 Task: Open a blank google sheet and write heading  Financial Planner. Add Dates in a column and its values below  'Jan 23, Feb 23, Mar 23, Apr 23 & may23. 'Add Income in next column and its values below  $3,000, $3,200, $3,100, $3,300 & $3,500. Add Expenses in next column and its values below  $2,000, $2,300, $2,200, $2,500 & $2,800. Add savings in next column and its values below $500, $600, $500, $700 & $700. Add Investment in next column and its values below  $500, $700, $800, $900 & $1000. Add Net Saving in next column and its values below  $1000, $1200, $900, $800 & $700. Save page BudgetPlan logbookbook
Action: Mouse moved to (1084, 80)
Screenshot: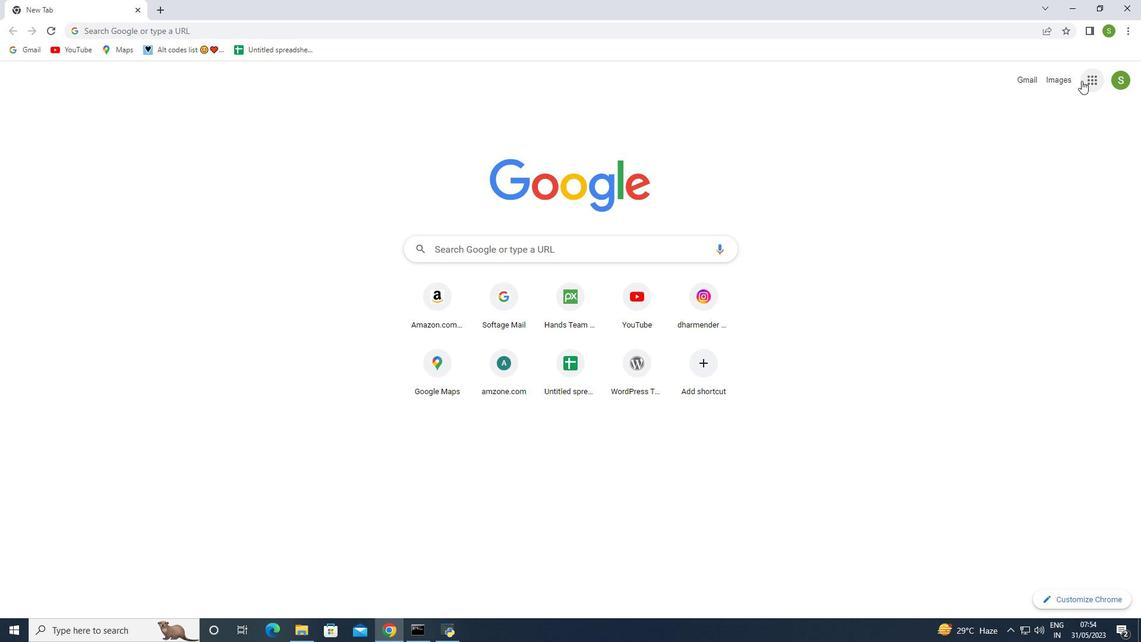 
Action: Mouse pressed left at (1084, 80)
Screenshot: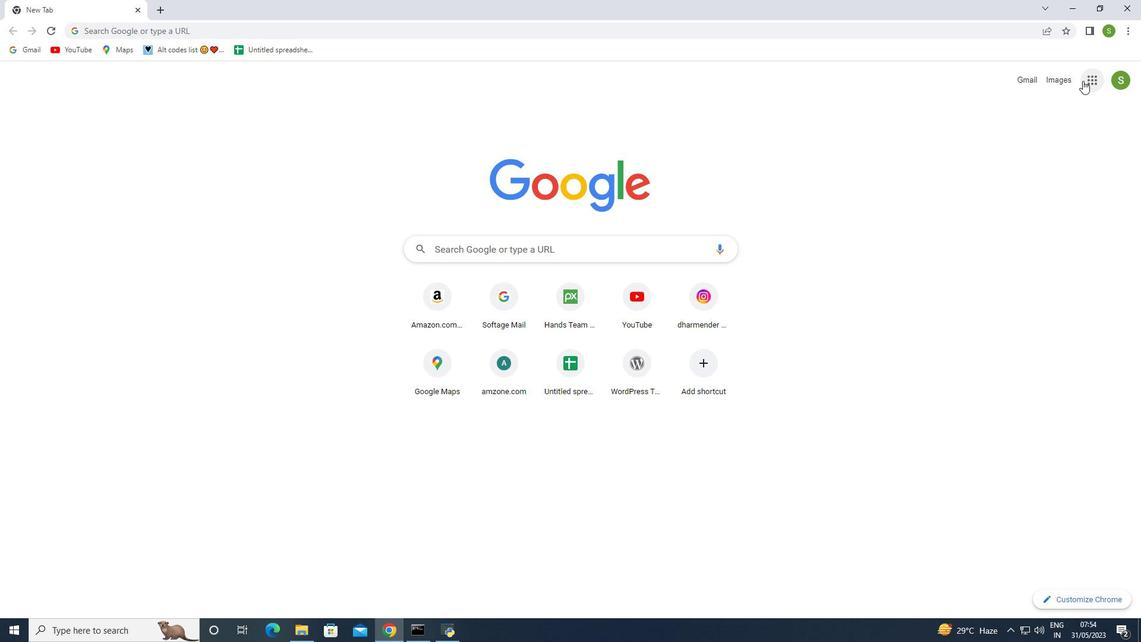 
Action: Mouse moved to (1044, 177)
Screenshot: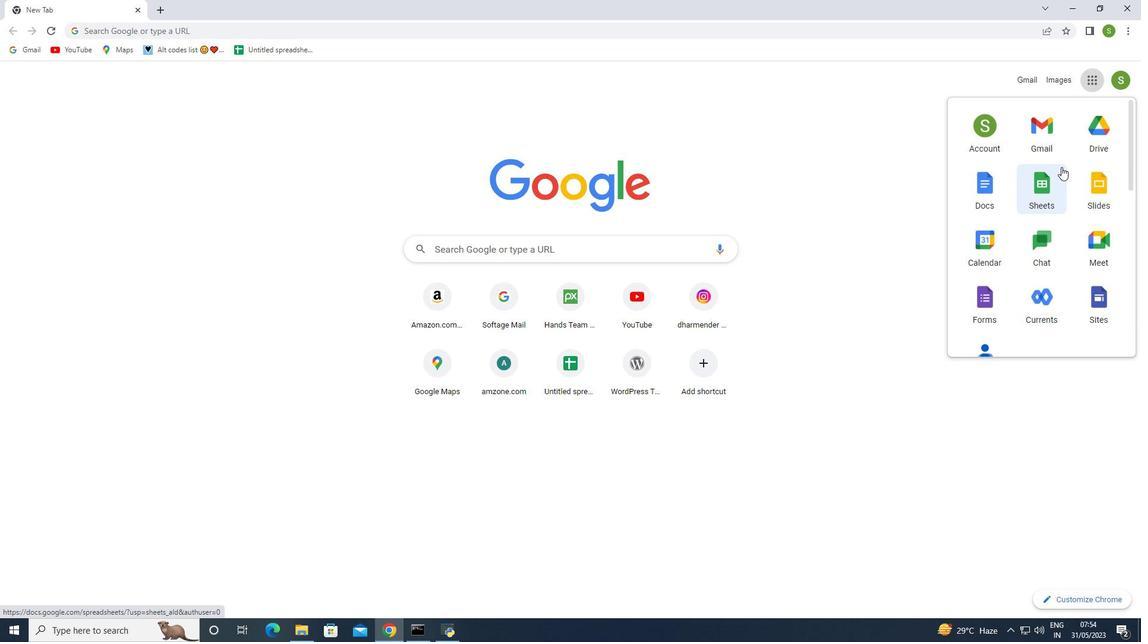 
Action: Mouse pressed left at (1044, 177)
Screenshot: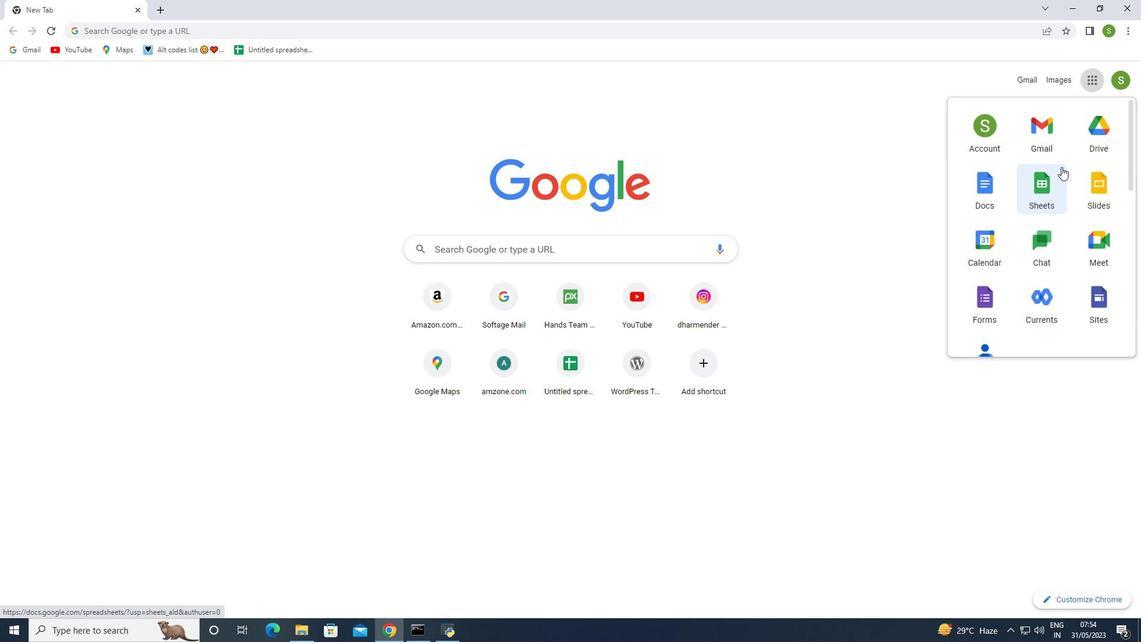 
Action: Mouse moved to (348, 174)
Screenshot: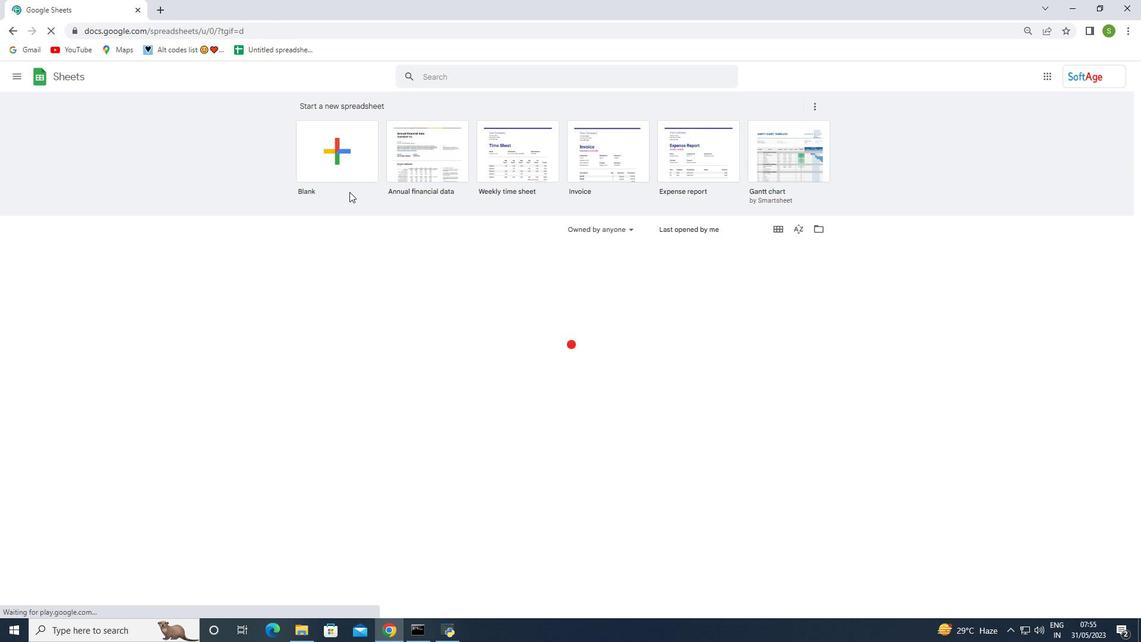 
Action: Mouse pressed left at (348, 174)
Screenshot: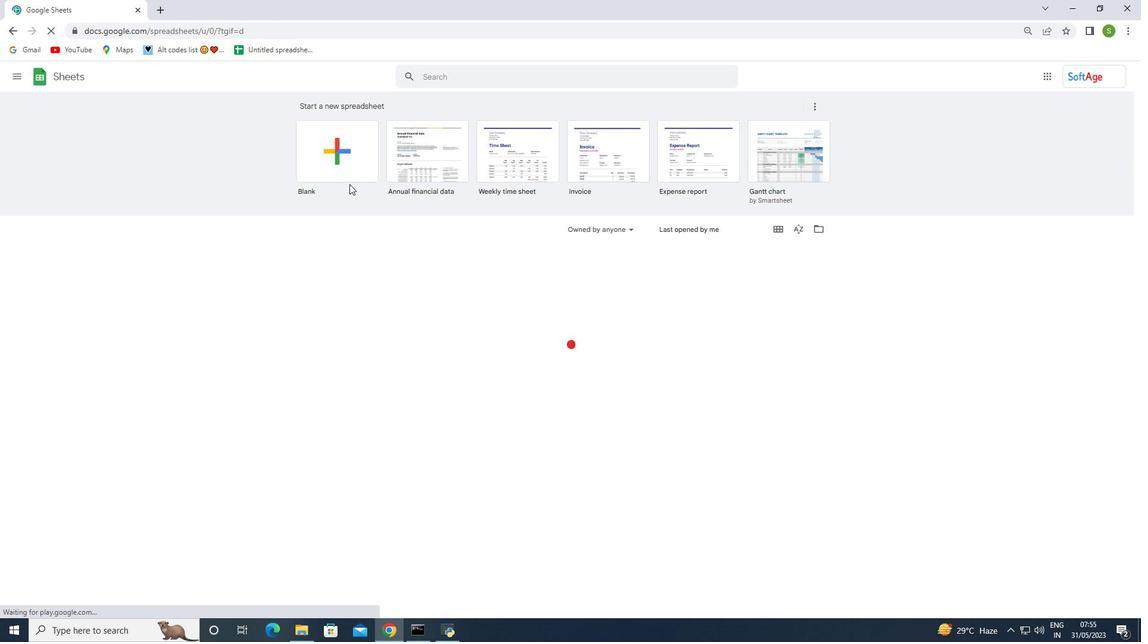 
Action: Mouse moved to (12, 133)
Screenshot: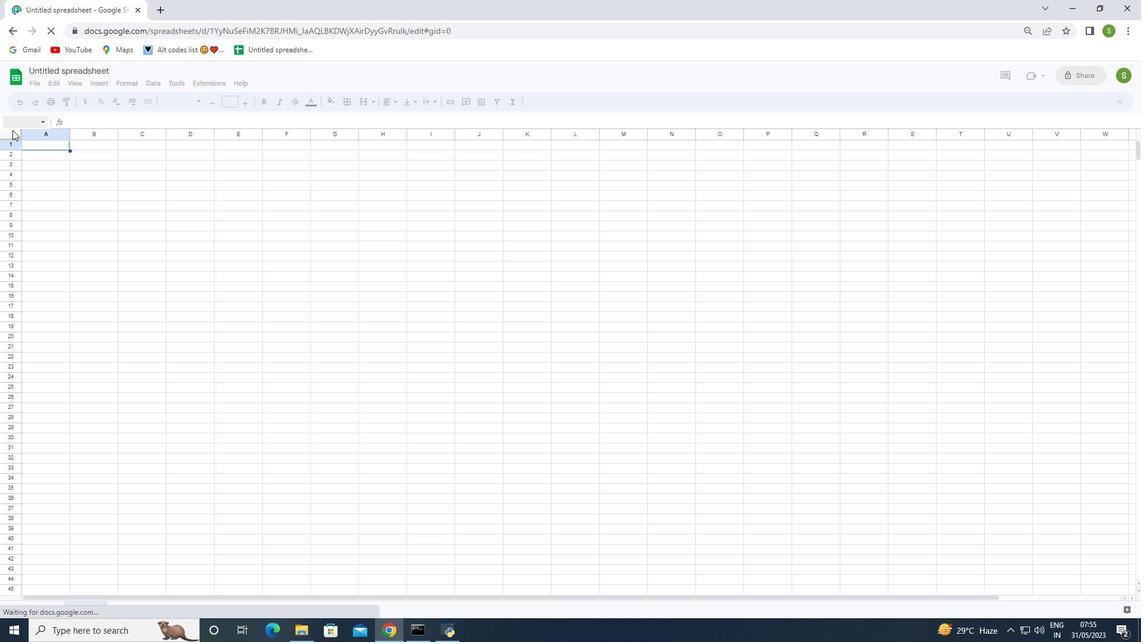 
Action: Mouse pressed left at (12, 133)
Screenshot: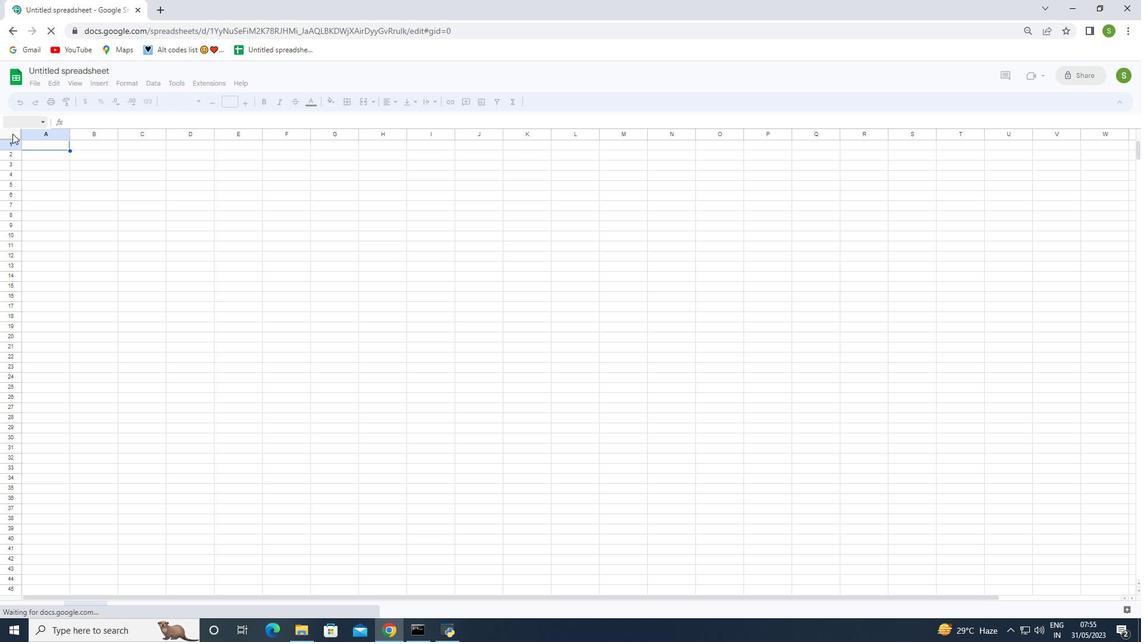
Action: Mouse moved to (284, 102)
Screenshot: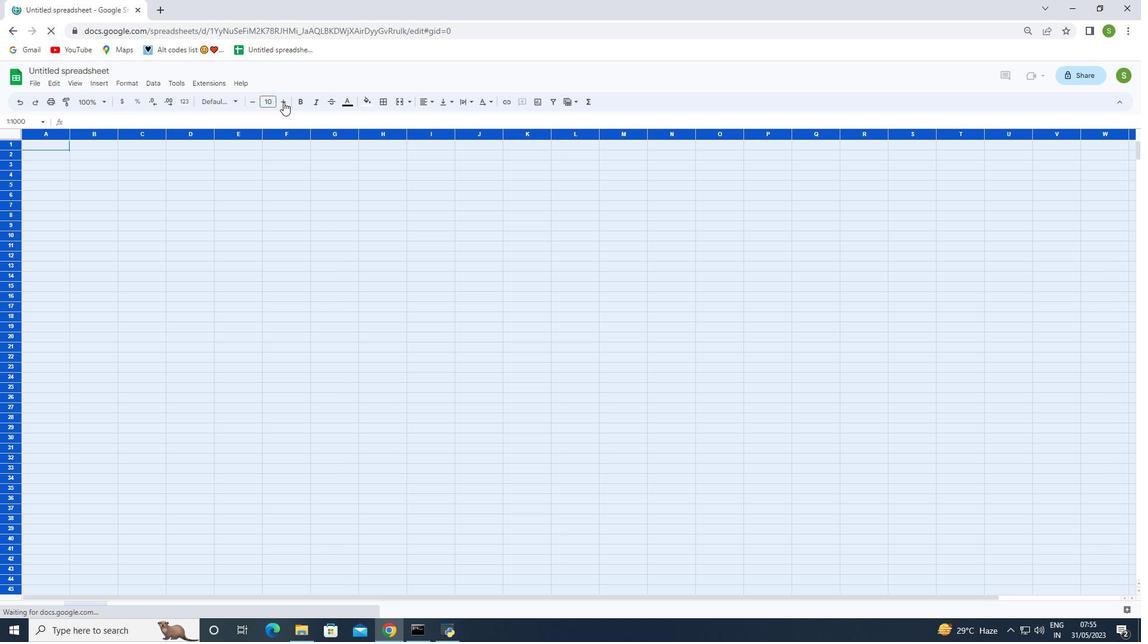 
Action: Mouse pressed left at (284, 102)
Screenshot: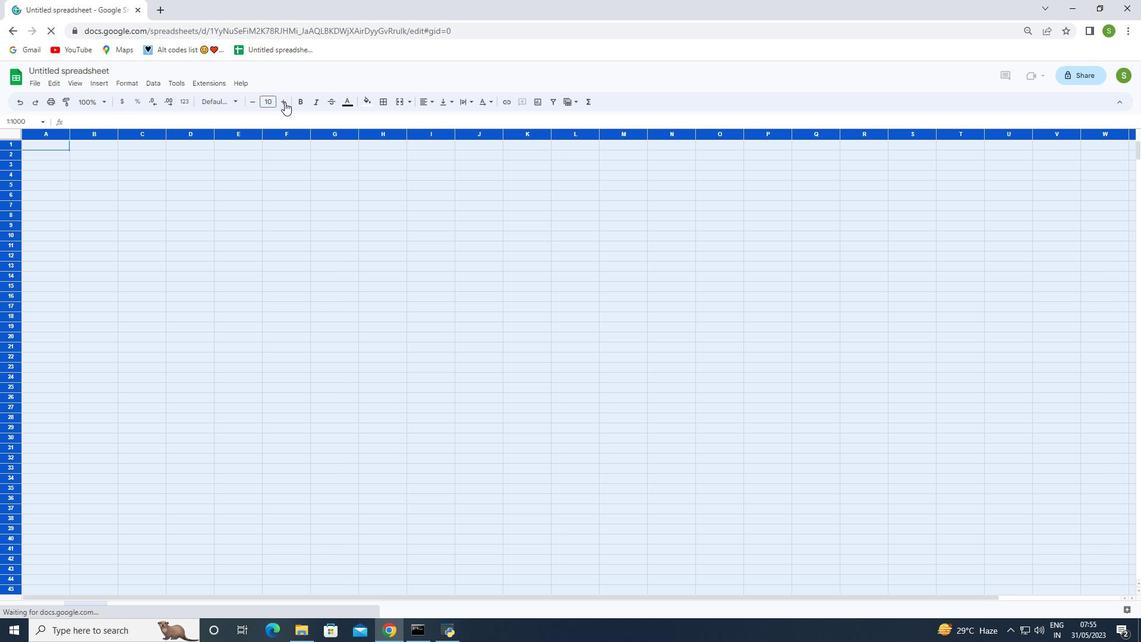 
Action: Mouse pressed left at (284, 102)
Screenshot: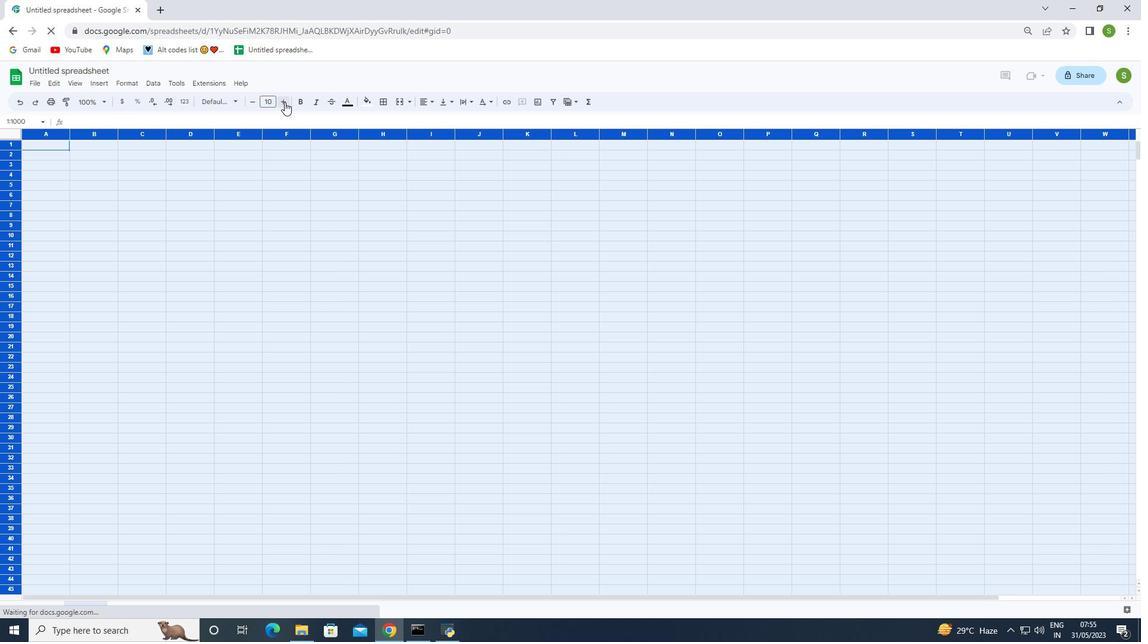 
Action: Mouse pressed left at (284, 102)
Screenshot: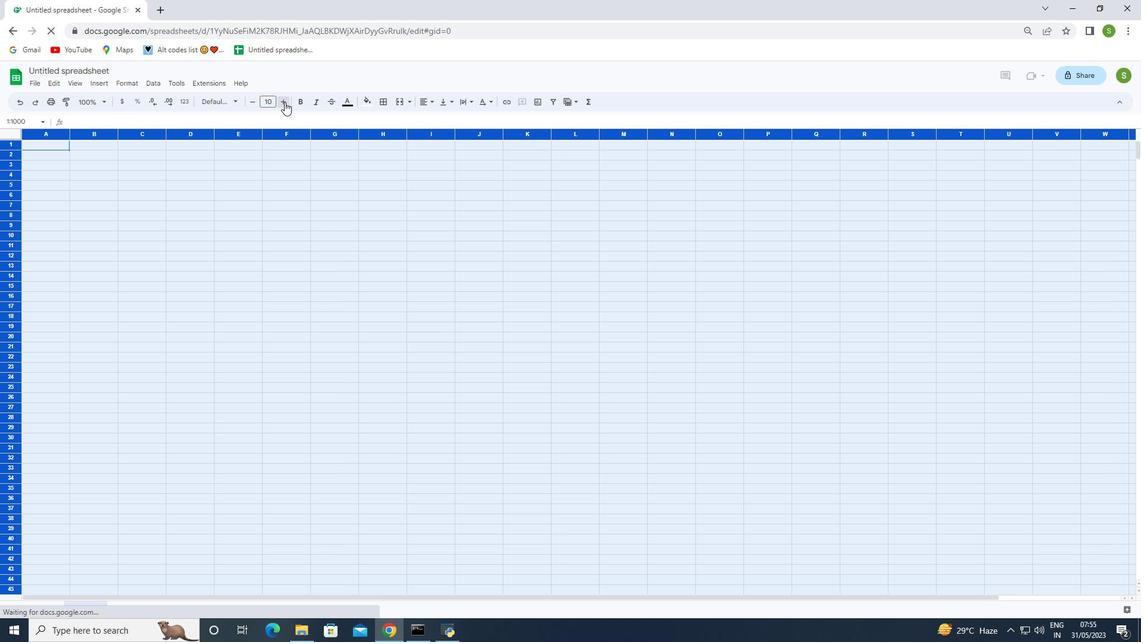 
Action: Mouse pressed left at (284, 102)
Screenshot: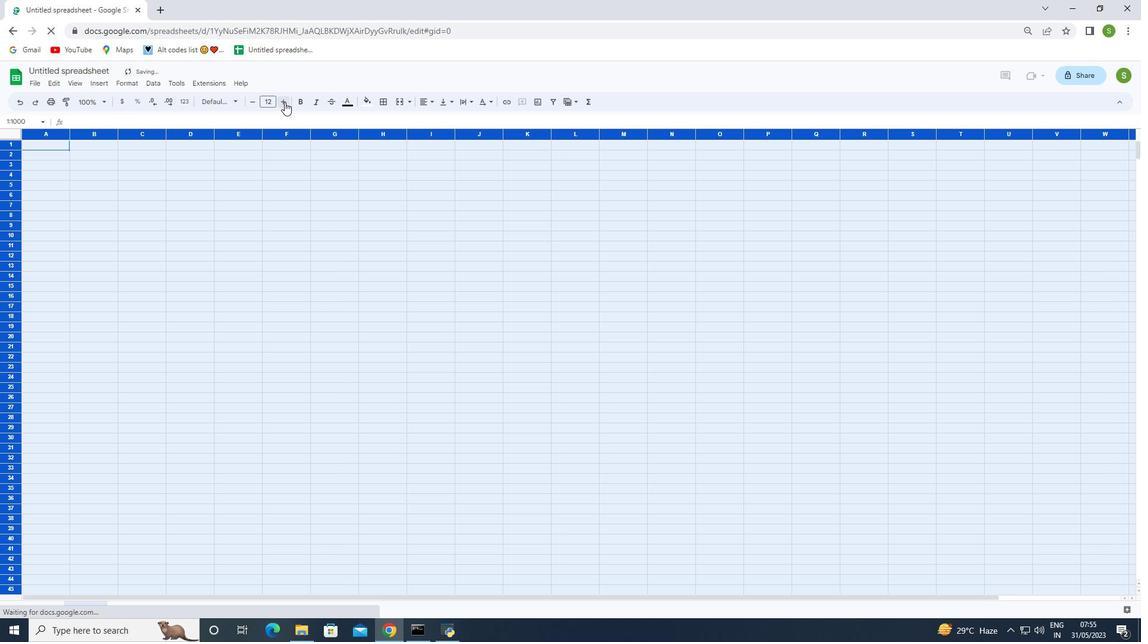 
Action: Mouse pressed left at (284, 102)
Screenshot: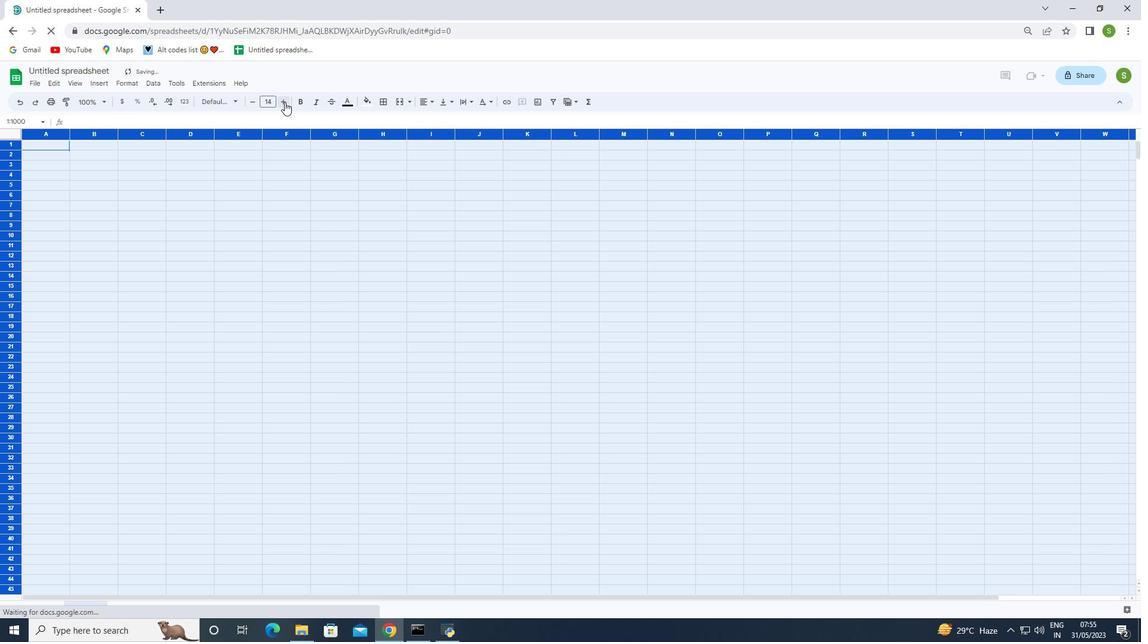 
Action: Mouse moved to (253, 103)
Screenshot: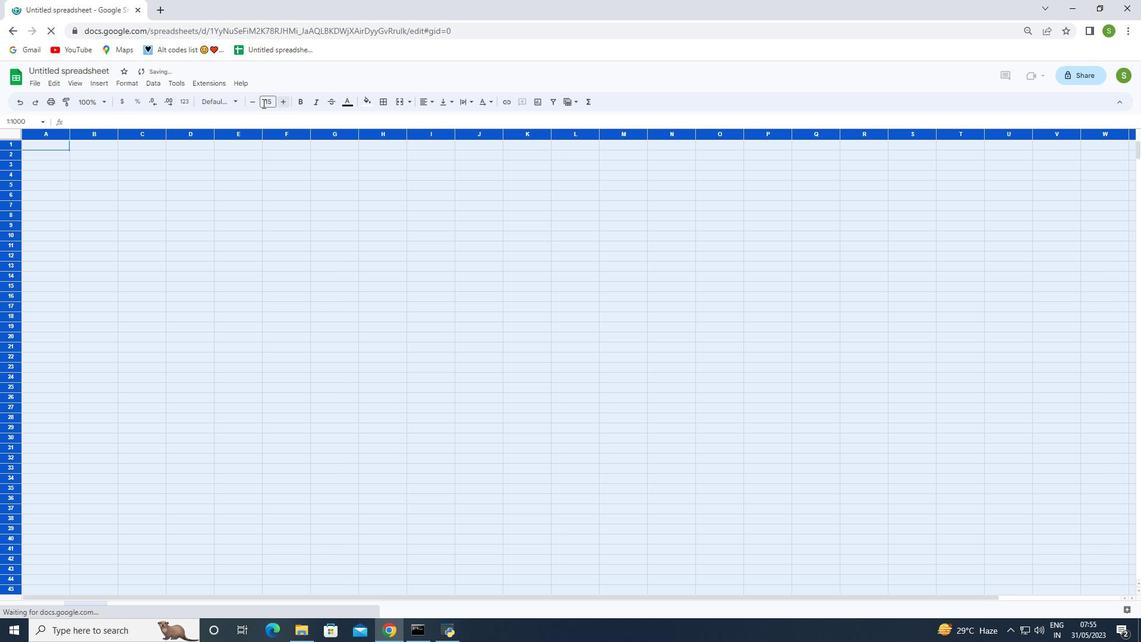 
Action: Mouse pressed left at (253, 103)
Screenshot: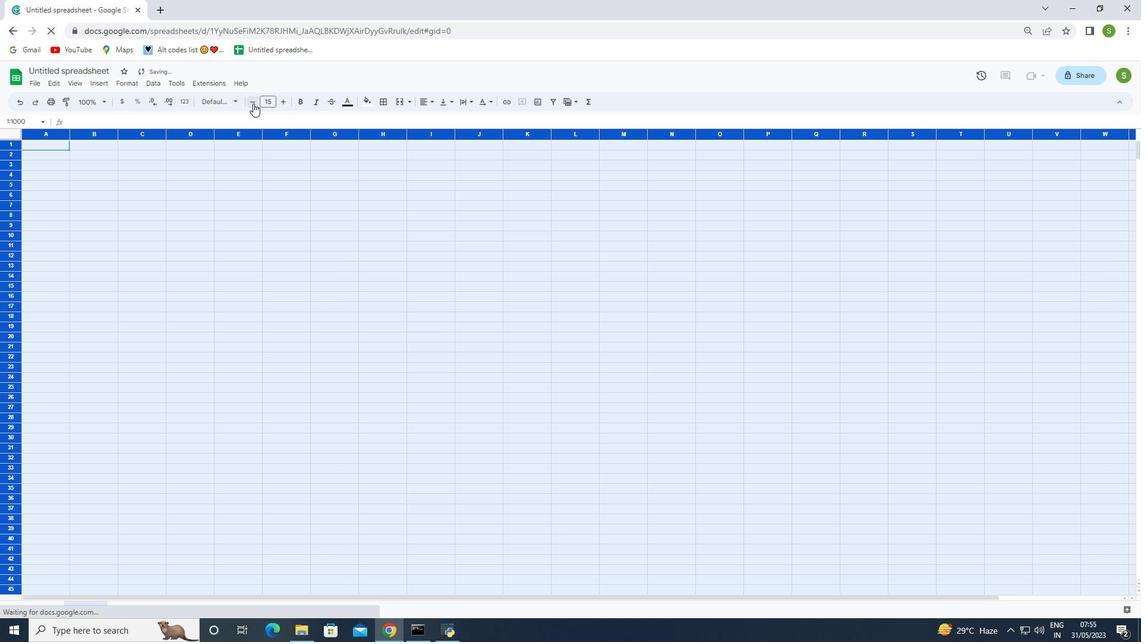 
Action: Mouse moved to (51, 178)
Screenshot: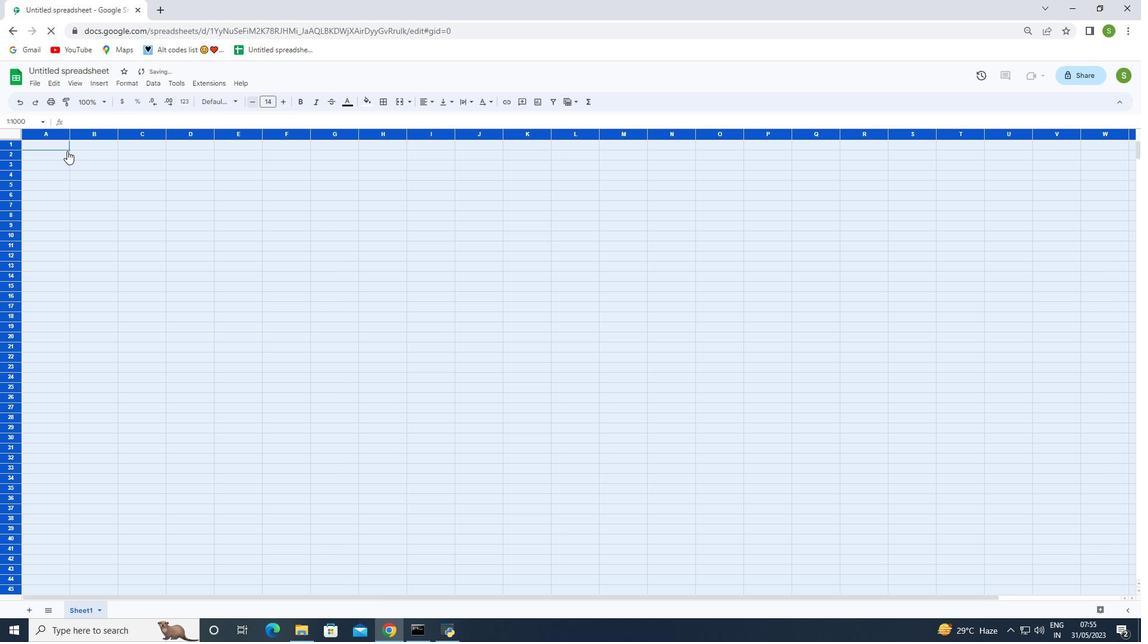 
Action: Mouse pressed left at (51, 178)
Screenshot: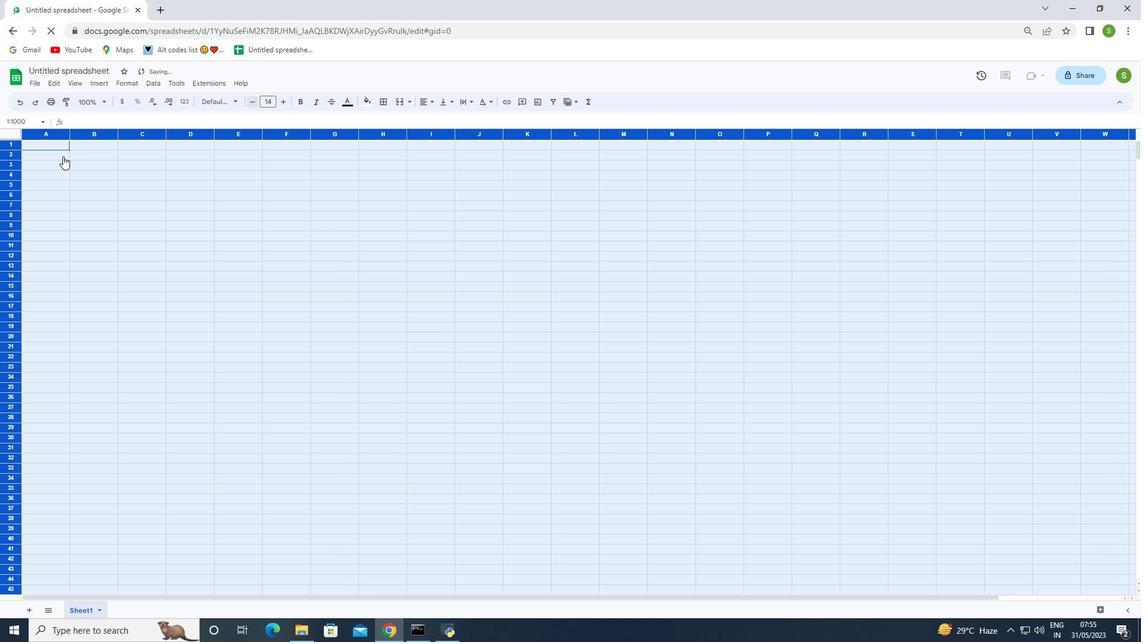 
Action: Mouse moved to (54, 146)
Screenshot: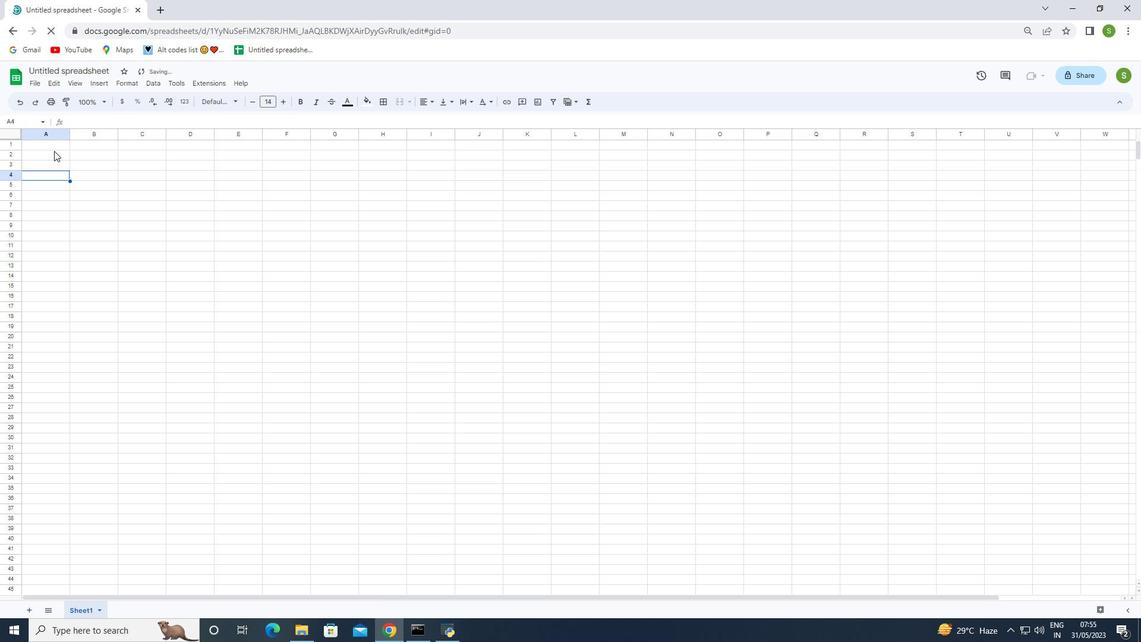 
Action: Mouse pressed left at (54, 146)
Screenshot: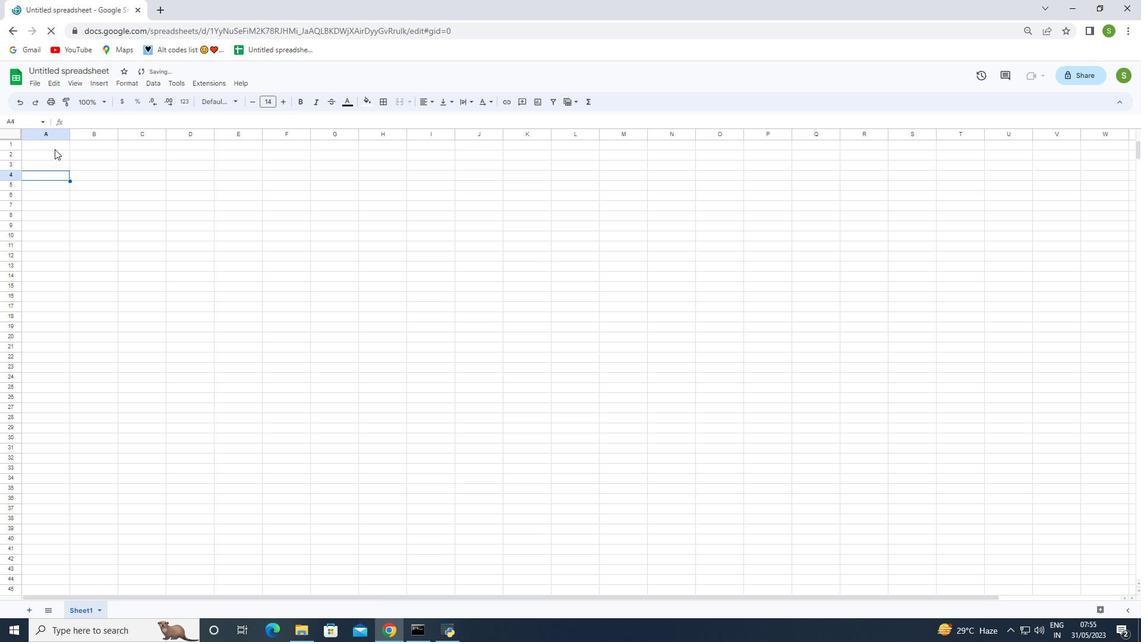 
Action: Mouse moved to (54, 146)
Screenshot: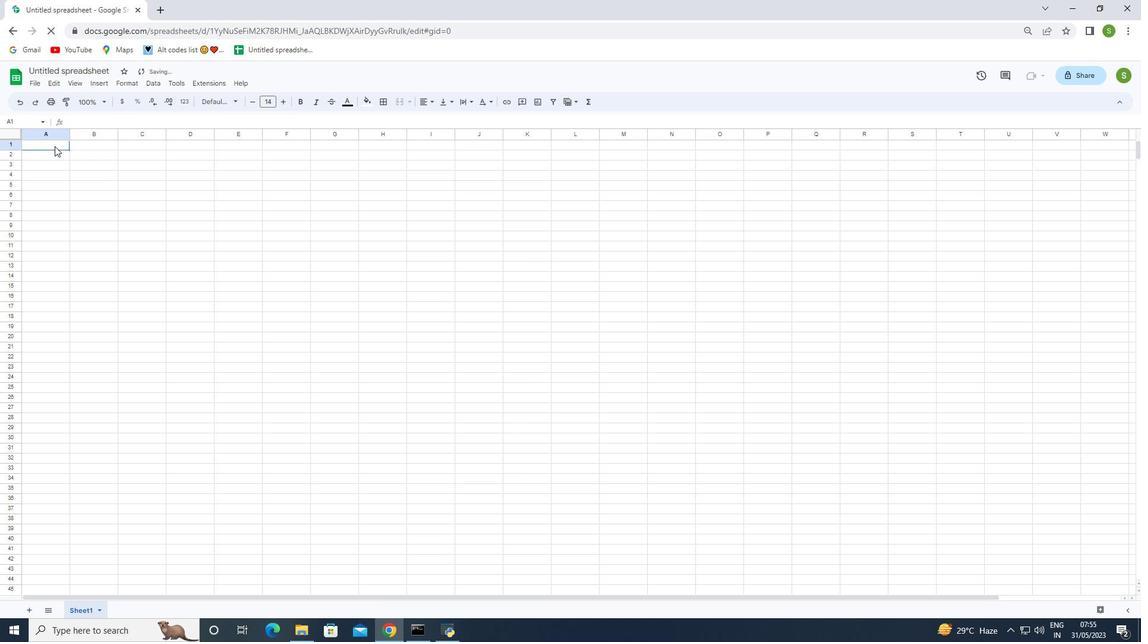 
Action: Key pressed <Key.shift><Key.shift><Key.shift><Key.shift>Financial<Key.space><Key.shift><Key.shift><Key.shift><Key.shift><Key.shift><Key.shift><Key.shift><Key.shift><Key.shift><Key.shift><Key.shift><Key.shift><Key.shift><Key.shift><Key.shift><Key.shift><Key.shift><Key.shift><Key.shift><Key.shift><Key.shift><Key.shift><Key.shift><Key.shift><Key.shift><Key.shift><Key.shift><Key.shift><Key.shift><Key.shift><Key.shift><Key.shift><Key.shift>Planner<Key.enter><Key.shift><Key.shift><Key.shift><Key.shift><Key.shift><Key.shift><Key.shift><Key.shift><Key.shift>Dates<Key.enter><Key.shift>Jan<Key.space>23<Key.enter><Key.shift><Key.shift><Key.shift><Key.shift><Key.shift><Key.shift><Key.shift><Key.shift><Key.shift><Key.shift><Key.shift><Key.shift><Key.shift><Key.shift><Key.shift><Key.shift><Key.shift><Key.shift><Key.shift><Key.shift><Key.shift><Key.shift><Key.shift><Key.shift><Key.shift><Key.shift><Key.shift><Key.shift><Key.shift><Key.shift><Key.shift><Key.shift><Key.shift><Key.shift><Key.shift><Key.shift><Key.shift>Feb<Key.space>23<Key.enter><Key.shift><Key.shift><Key.shift><Key.shift><Key.shift><Key.shift><Key.shift><Key.shift><Key.shift><Key.shift><Key.shift><Key.shift><Key.shift><Key.shift><Key.shift><Key.shift><Key.shift><Key.shift><Key.shift><Key.shift><Key.shift><Key.shift><Key.shift><Key.shift><Key.shift><Key.shift><Key.shift><Key.shift><Key.shift><Key.shift><Key.shift><Key.shift>Mar<Key.space>23<Key.shift_r><Key.enter><Key.shift>Apr<Key.space>23<Key.enter><Key.shift><Key.shift><Key.shift><Key.shift><Key.shift><Key.shift><Key.shift><Key.shift><Key.shift><Key.shift><Key.shift>May<Key.space>23<Key.enter>
Screenshot: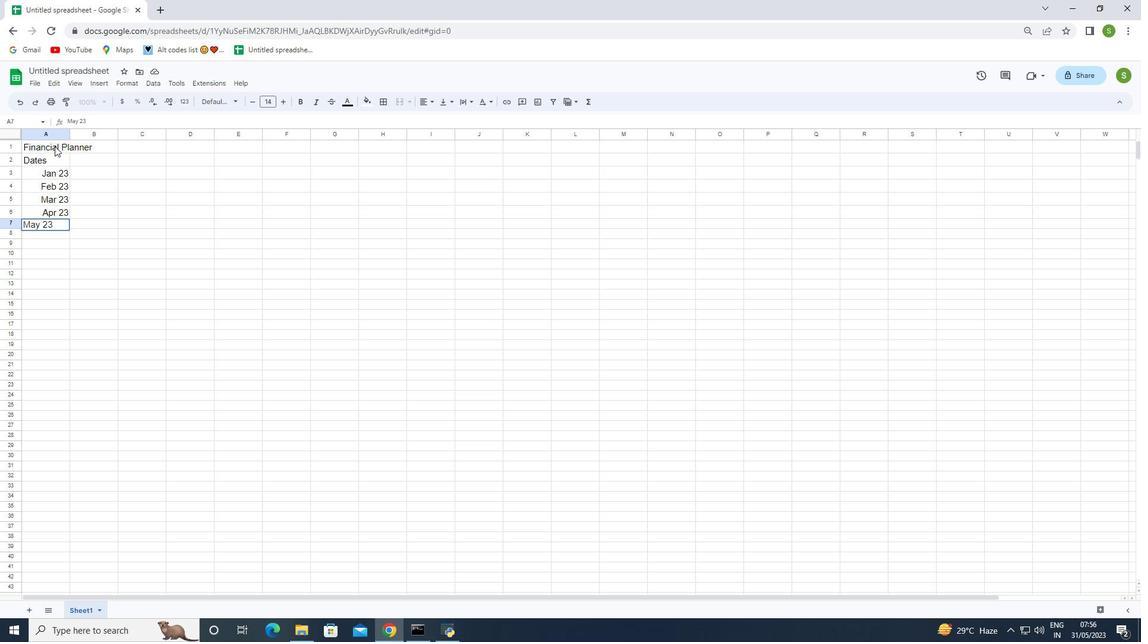 
Action: Mouse moved to (89, 162)
Screenshot: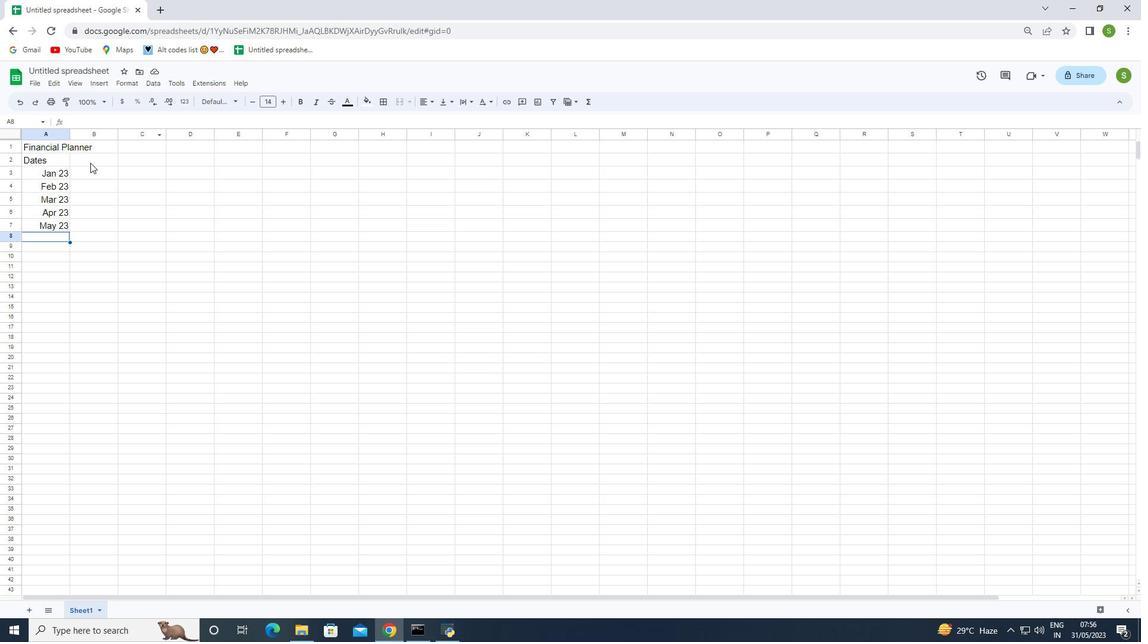 
Action: Mouse pressed left at (89, 162)
Screenshot: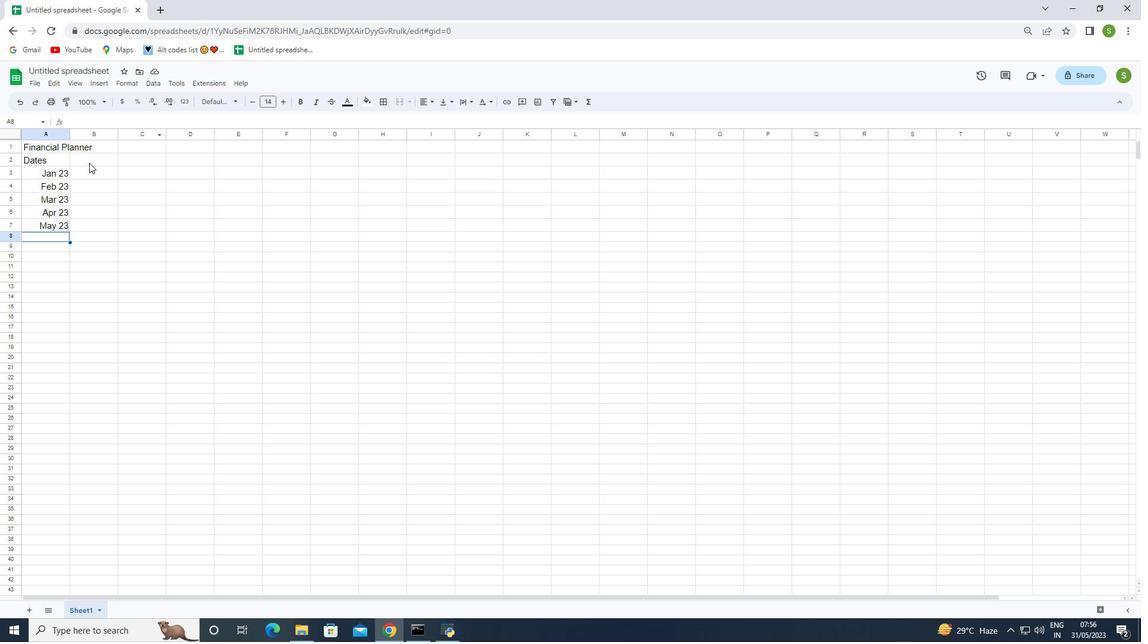 
Action: Key pressed <Key.shift>Income
Screenshot: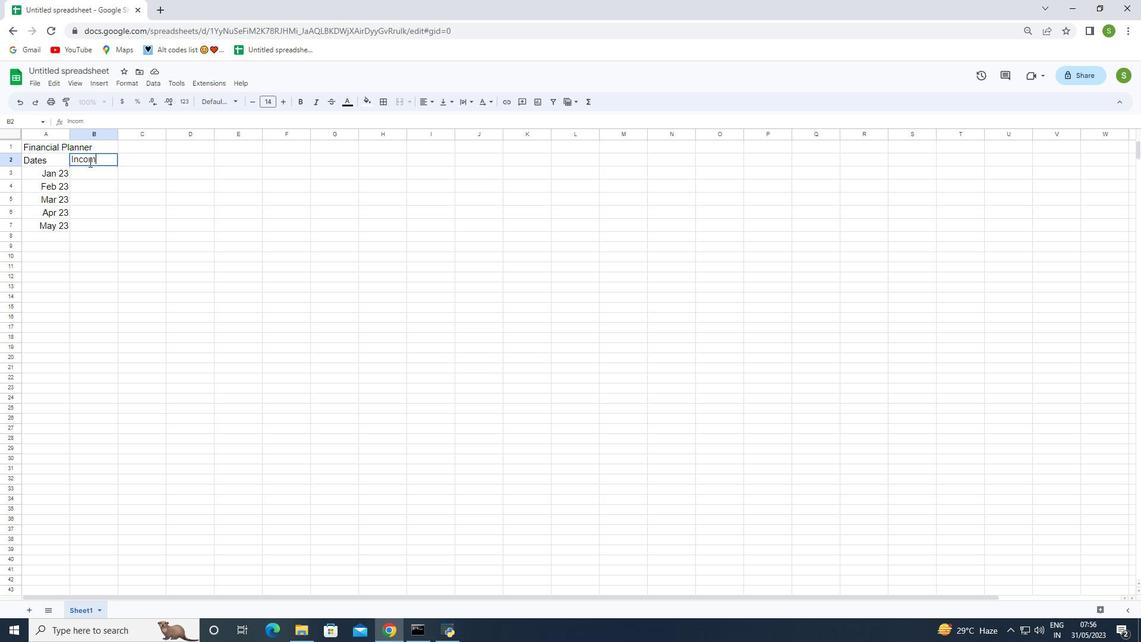 
Action: Mouse moved to (98, 221)
Screenshot: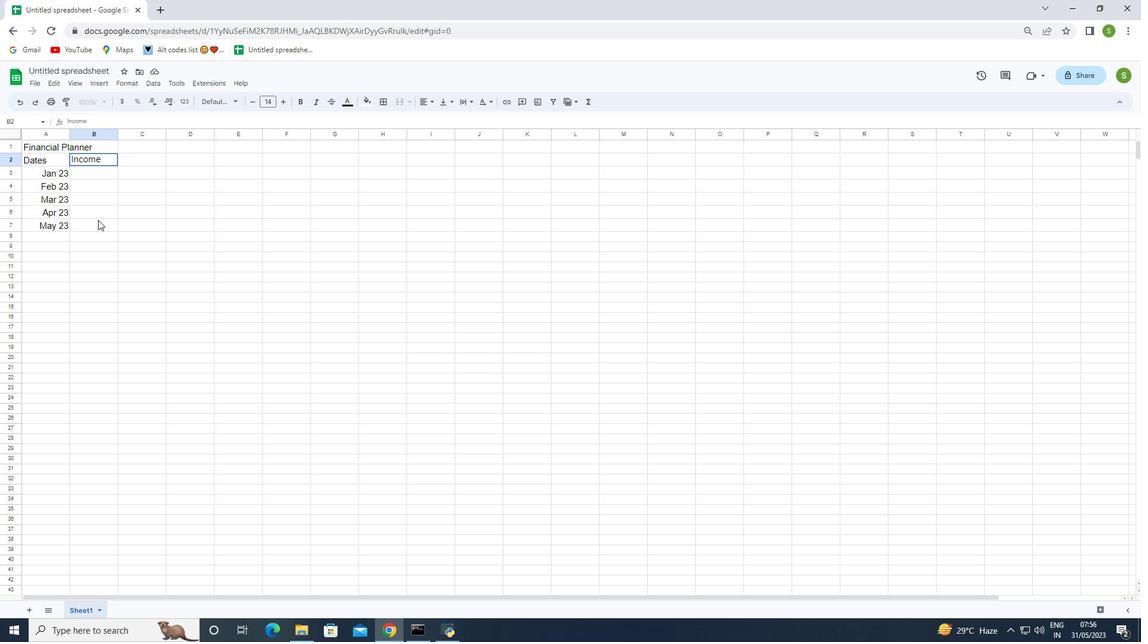 
Action: Mouse pressed left at (98, 221)
Screenshot: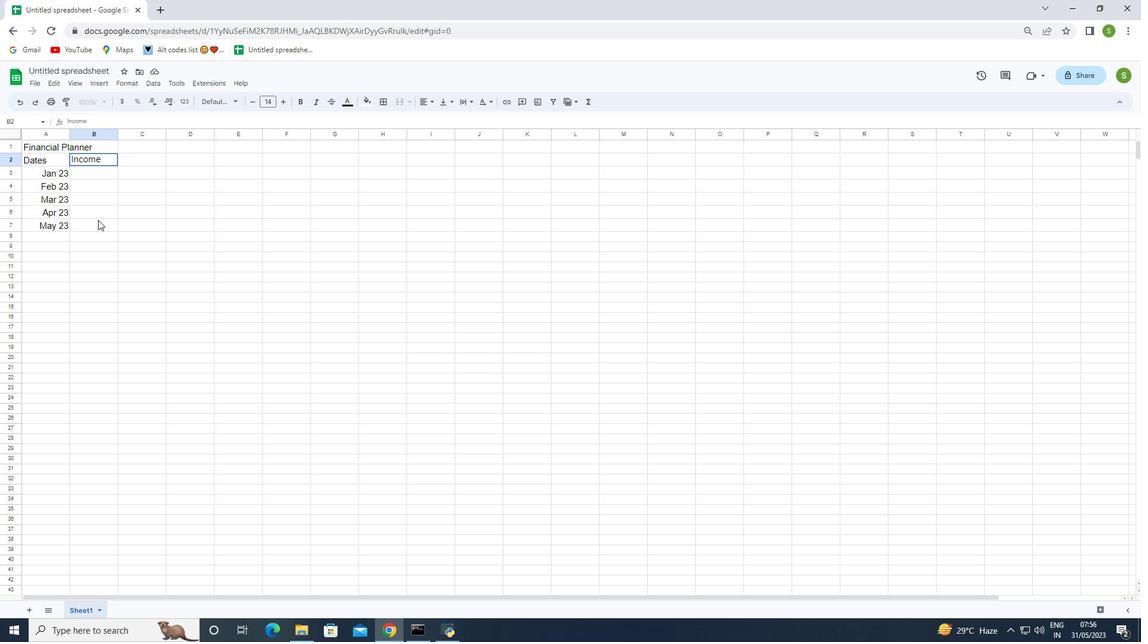 
Action: Mouse moved to (80, 169)
Screenshot: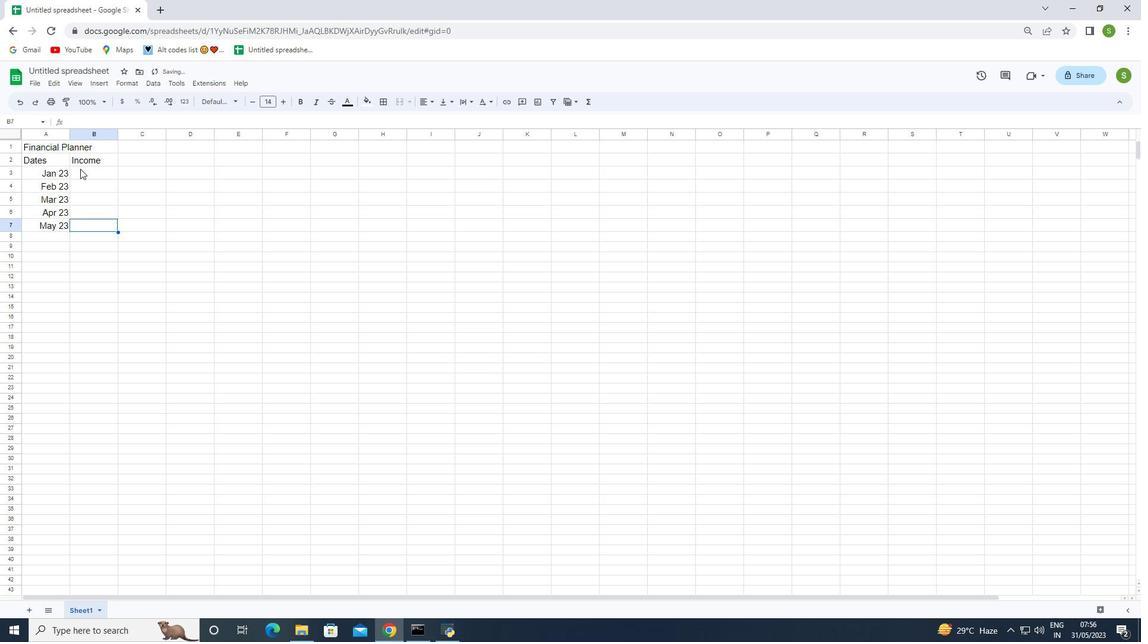 
Action: Mouse pressed left at (80, 169)
Screenshot: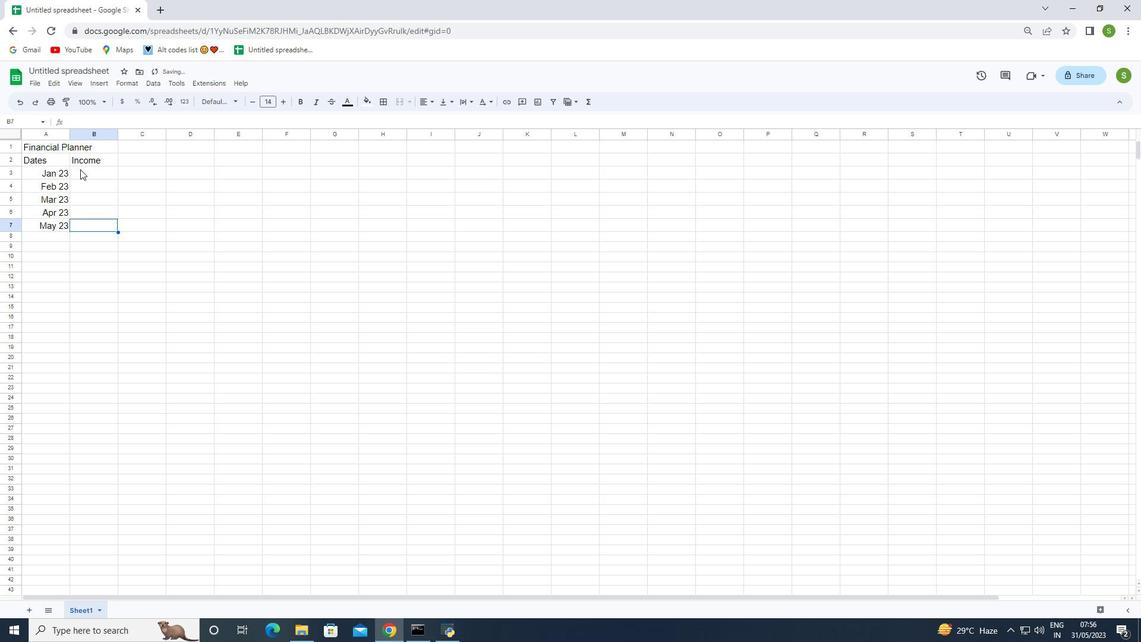 
Action: Key pressed <Key.shift><Key.shift><Key.shift><Key.shift><Key.shift><Key.shift><Key.shift><Key.shift><Key.shift><Key.shift>$3000<Key.enter><Key.shift><Key.shift><Key.shift><Key.shift><Key.shift><Key.shift><Key.shift><Key.shift><Key.shift><Key.shift><Key.shift><Key.shift><Key.shift><Key.shift><Key.shift><Key.shift><Key.shift><Key.shift>$3200<Key.enter><Key.shift><Key.shift><Key.shift><Key.shift><Key.shift><Key.shift>$3100<Key.enter><Key.shift><Key.shift><Key.shift><Key.shift>$3300<Key.enter><Key.shift><Key.shift><Key.shift><Key.shift><Key.shift><Key.shift><Key.shift><Key.shift><Key.shift><Key.shift><Key.shift><Key.shift><Key.shift><Key.shift><Key.shift><Key.shift><Key.shift><Key.shift><Key.shift><Key.shift><Key.shift><Key.shift>$3500<Key.enter>
Screenshot: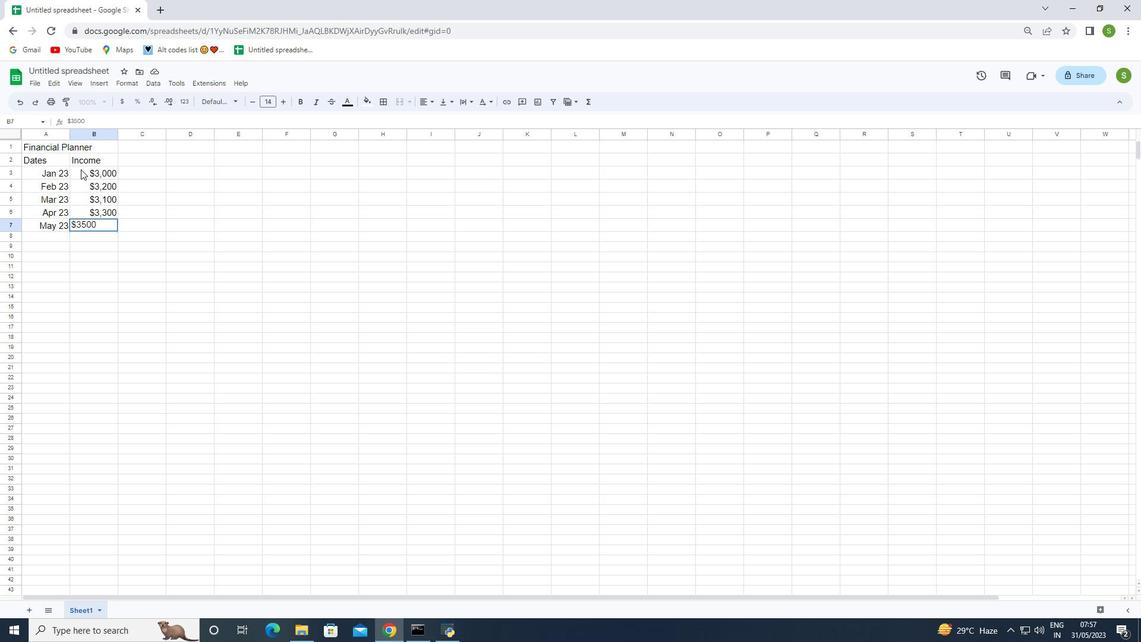 
Action: Mouse moved to (136, 175)
Screenshot: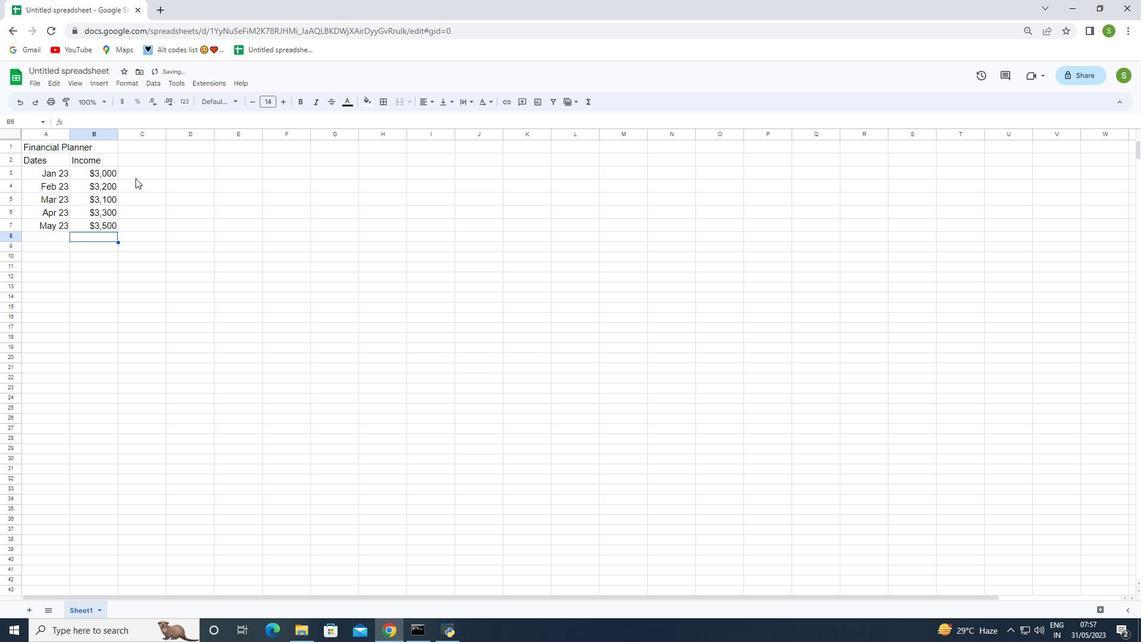 
Action: Mouse pressed left at (136, 175)
Screenshot: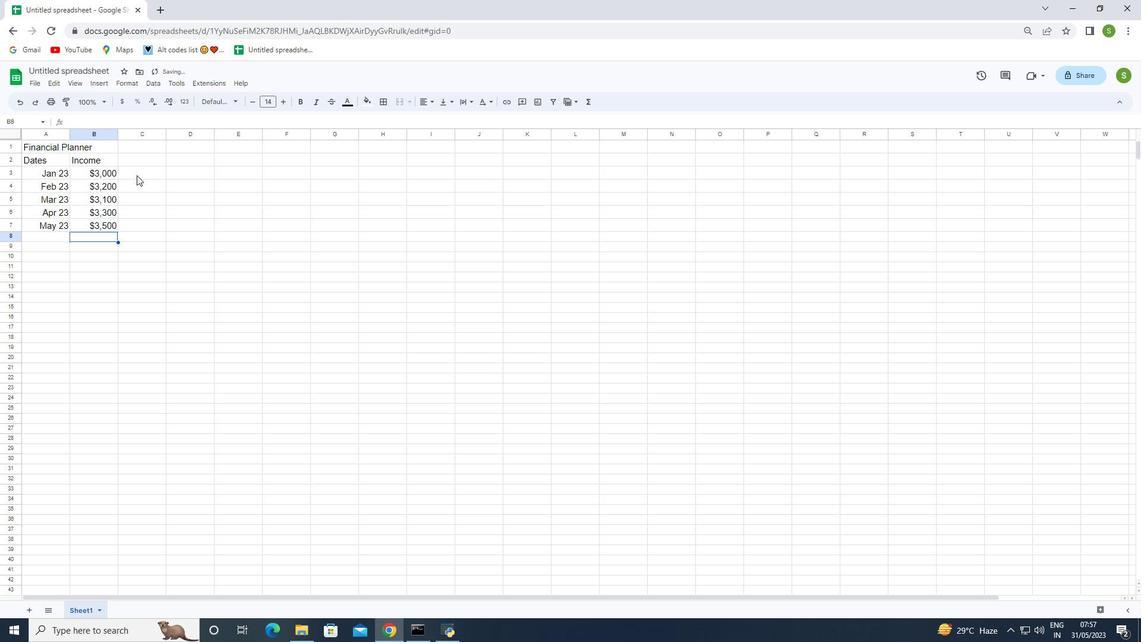 
Action: Mouse moved to (138, 164)
Screenshot: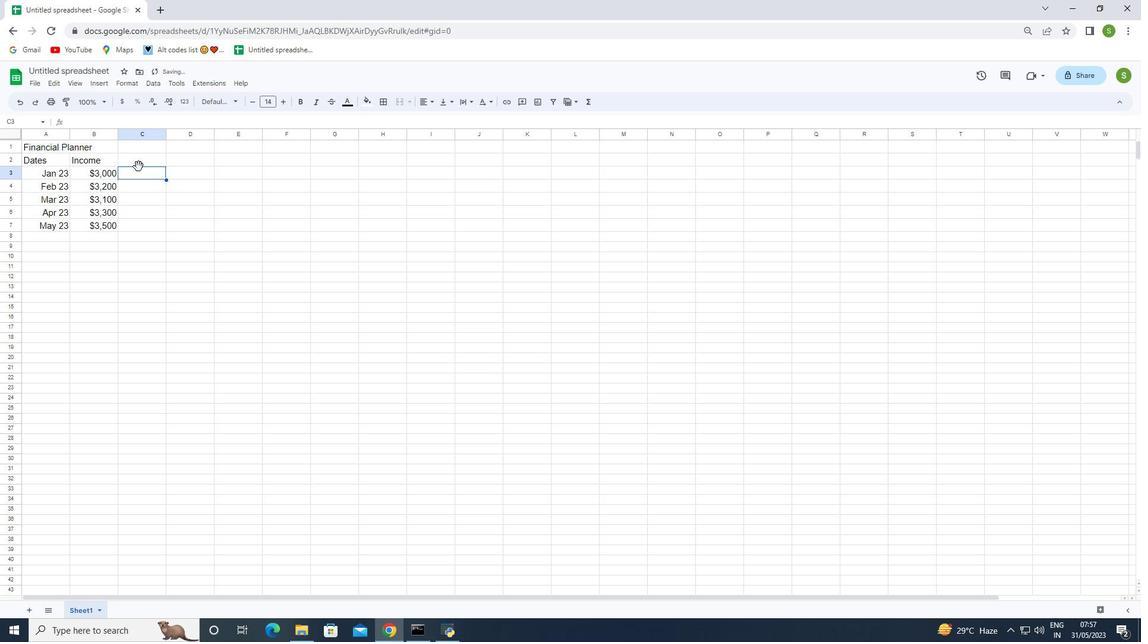 
Action: Mouse pressed left at (138, 164)
Screenshot: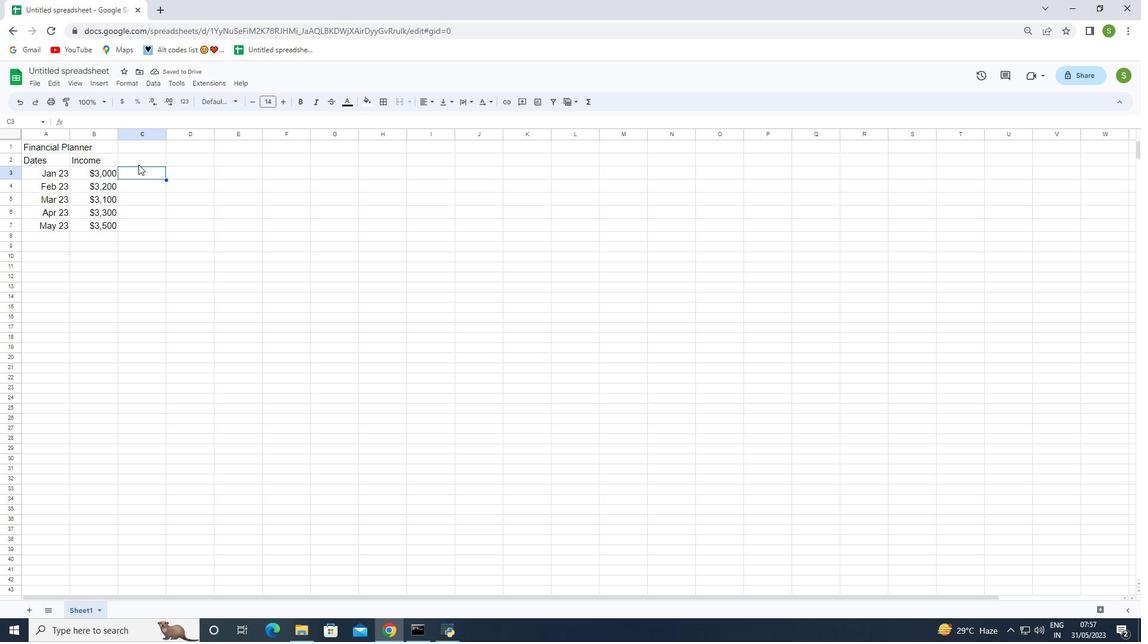
Action: Mouse moved to (136, 165)
Screenshot: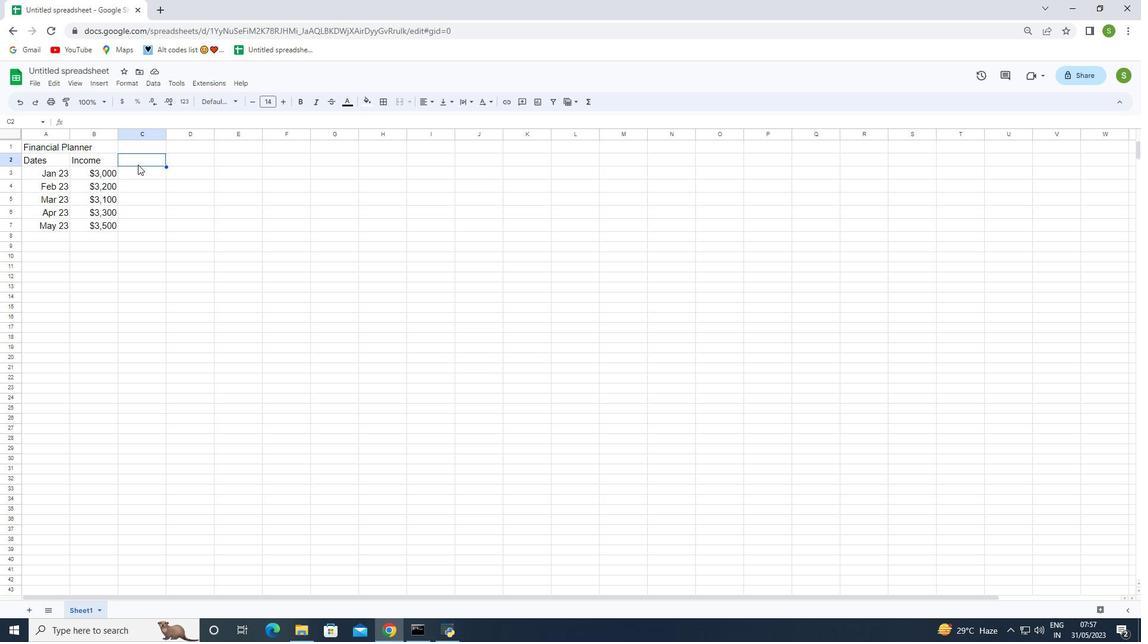 
Action: Key pressed <Key.shift>
Screenshot: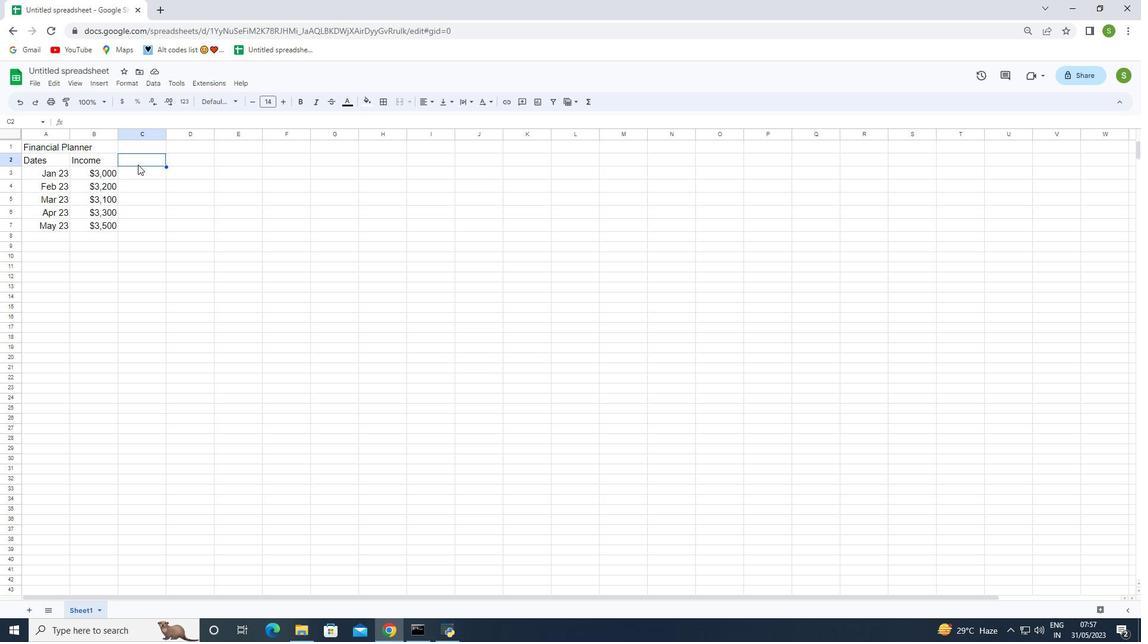 
Action: Mouse moved to (136, 166)
Screenshot: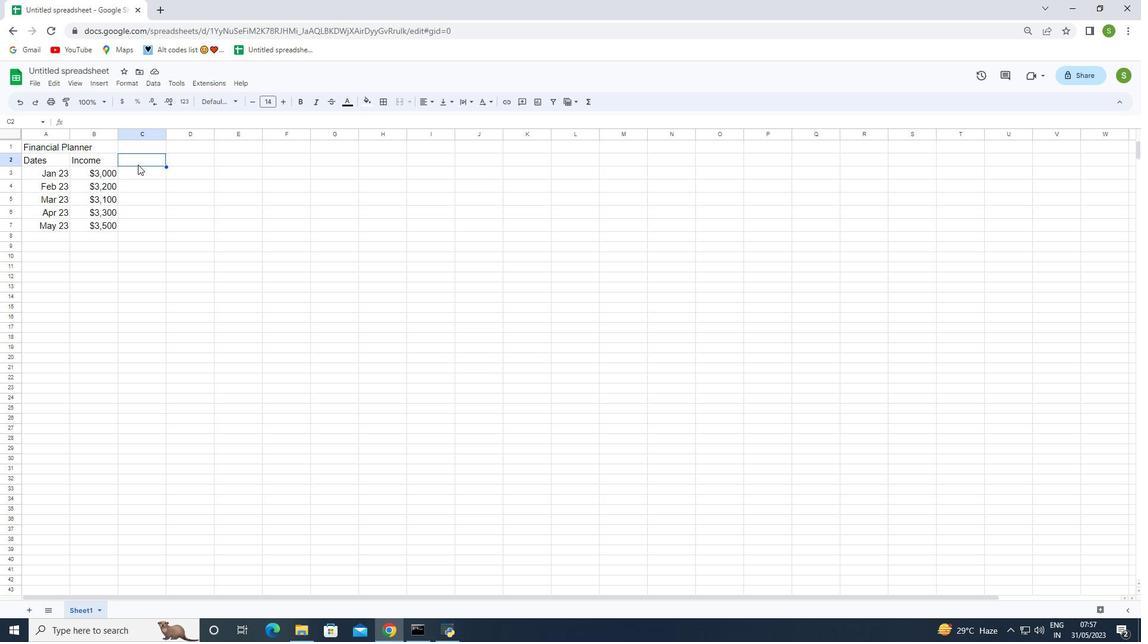 
Action: Key pressed <Key.shift>Expenses<Key.enter>
Screenshot: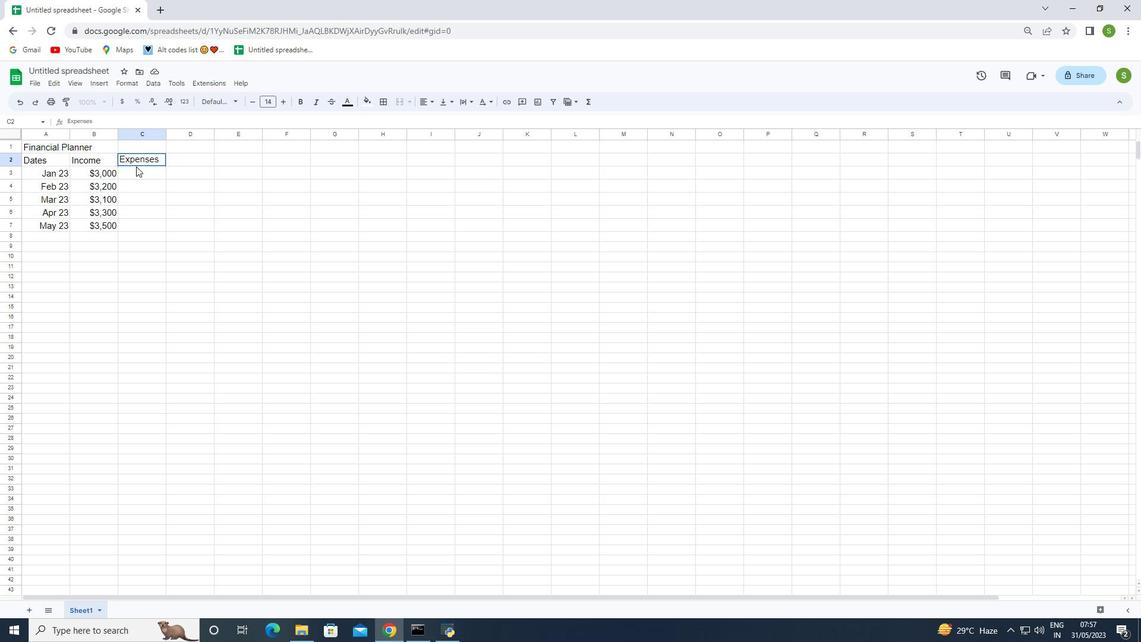 
Action: Mouse moved to (150, 177)
Screenshot: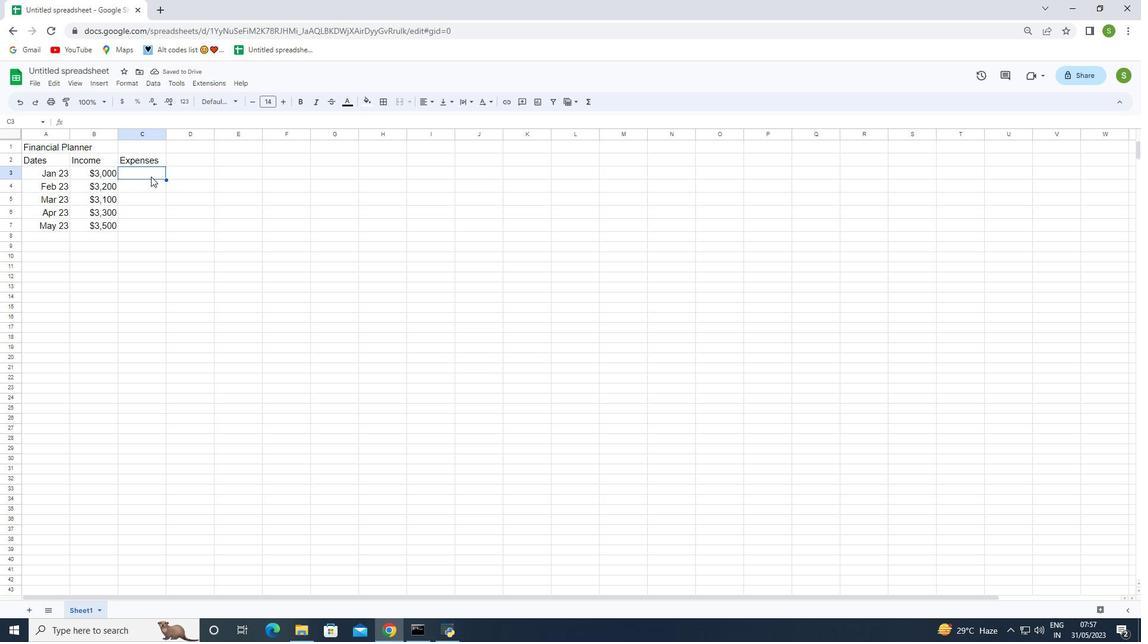 
Action: Key pressed <Key.shift><Key.shift><Key.shift><Key.shift>$2000<Key.enter><Key.shift><Key.shift><Key.shift><Key.shift><Key.shift><Key.shift><Key.shift><Key.shift><Key.shift><Key.shift><Key.shift><Key.shift><Key.shift><Key.shift><Key.shift><Key.shift><Key.shift><Key.shift><Key.shift><Key.shift><Key.shift><Key.shift><Key.shift><Key.shift><Key.shift><Key.shift><Key.shift><Key.shift><Key.shift><Key.shift><Key.shift><Key.shift><Key.shift><Key.shift><Key.shift><Key.shift><Key.shift><Key.shift><Key.shift><Key.shift><Key.shift>$2<Key.enter>00<Key.enter>
Screenshot: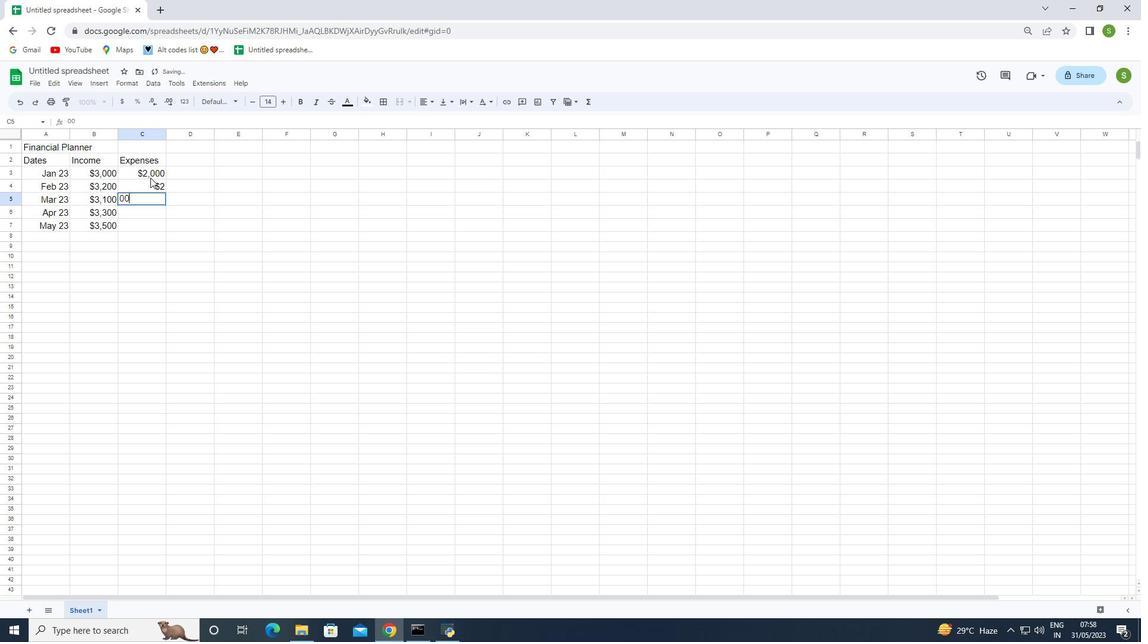 
Action: Mouse moved to (163, 184)
Screenshot: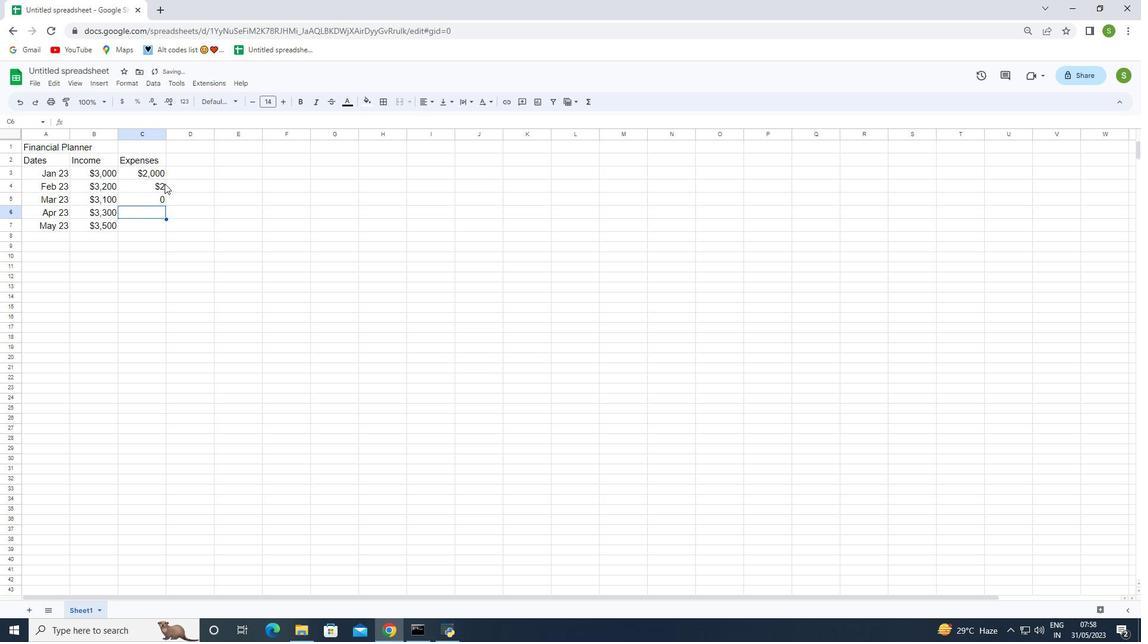 
Action: Mouse pressed left at (163, 184)
Screenshot: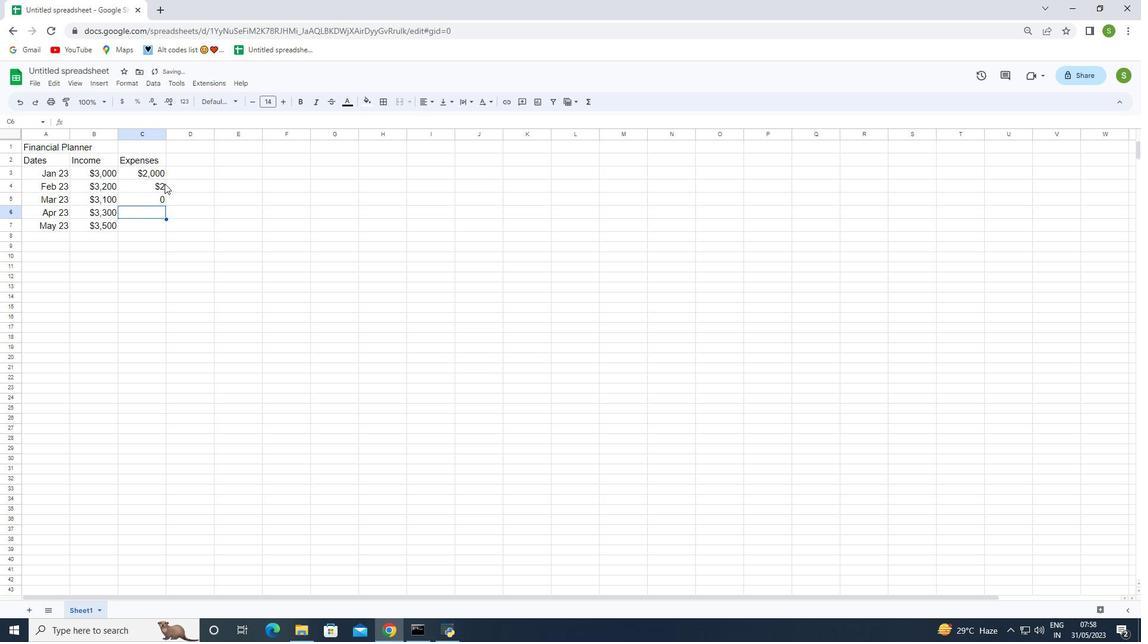 
Action: Mouse moved to (164, 187)
Screenshot: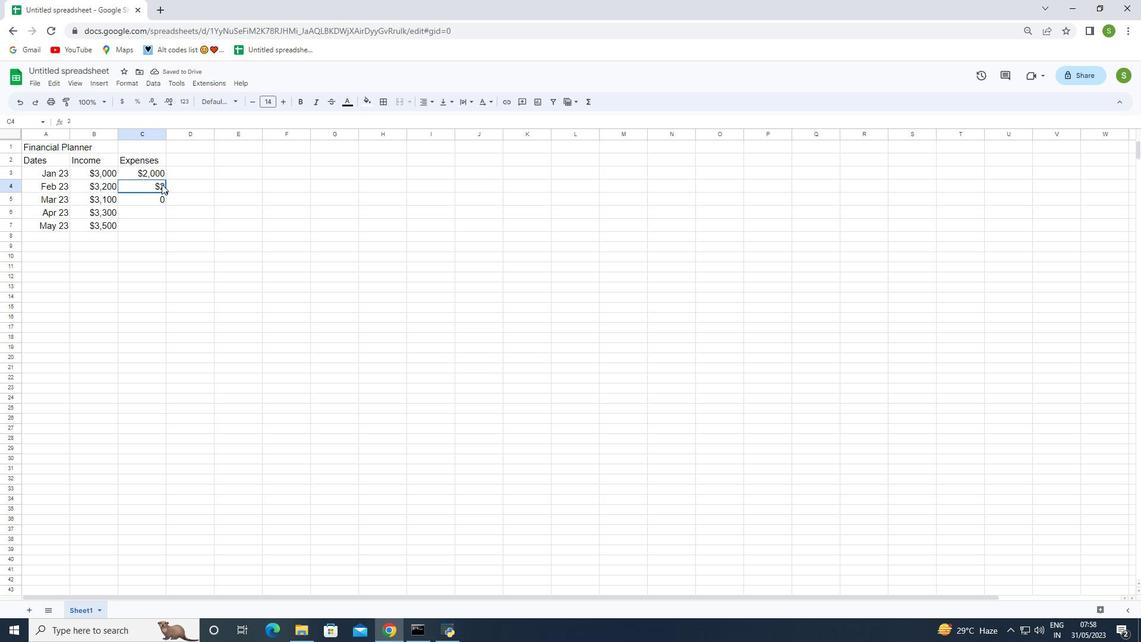 
Action: Key pressed <Key.backspace>
Screenshot: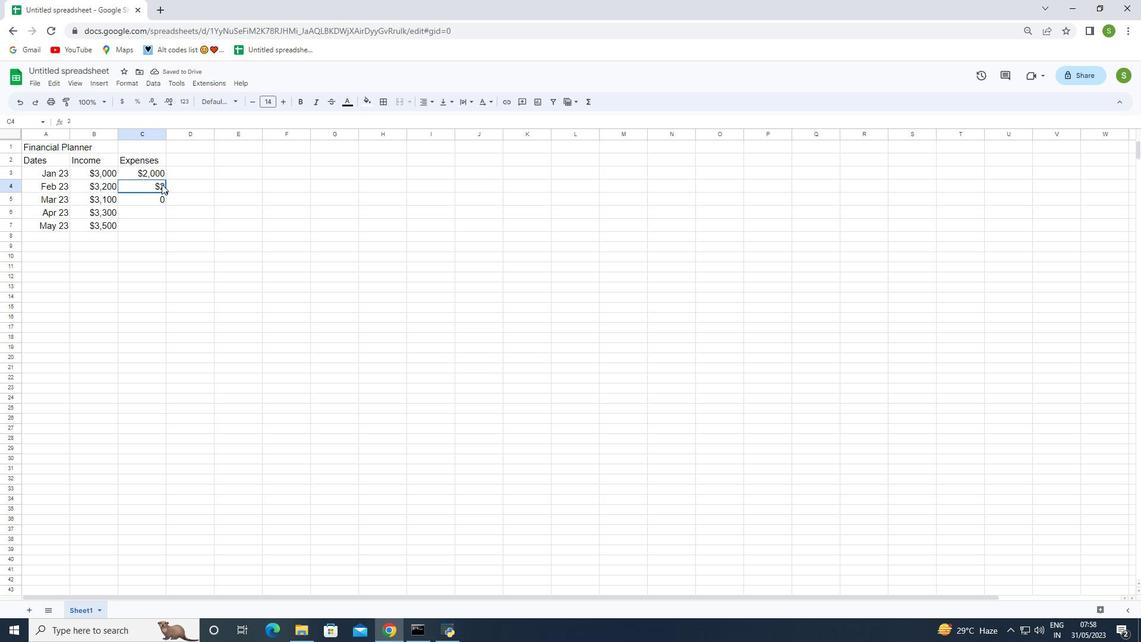 
Action: Mouse moved to (156, 202)
Screenshot: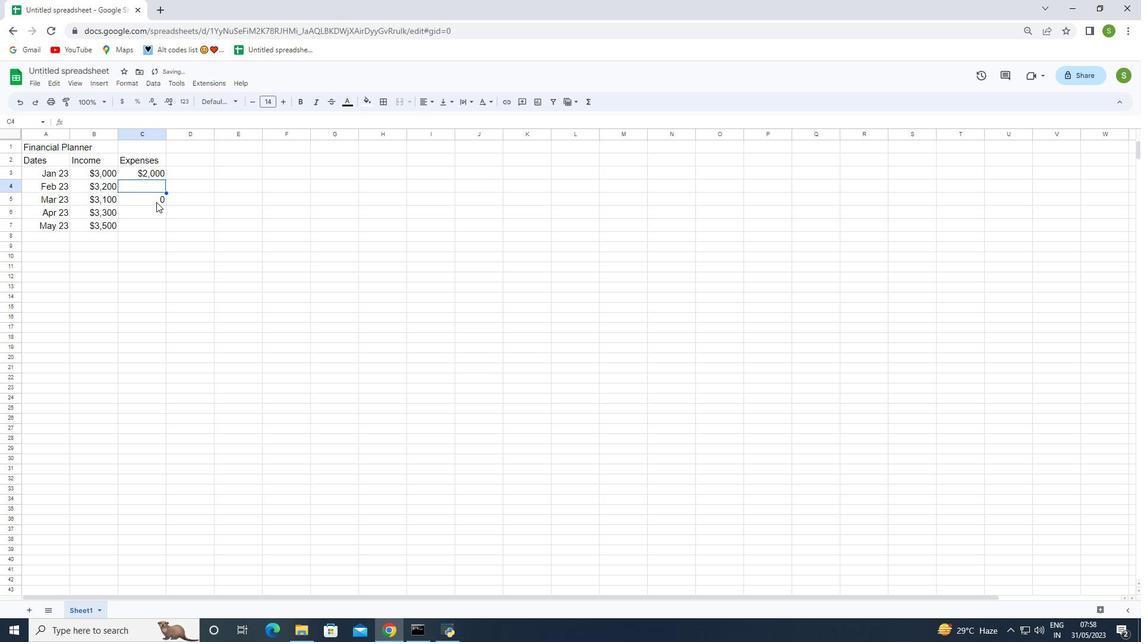 
Action: Mouse pressed left at (156, 202)
Screenshot: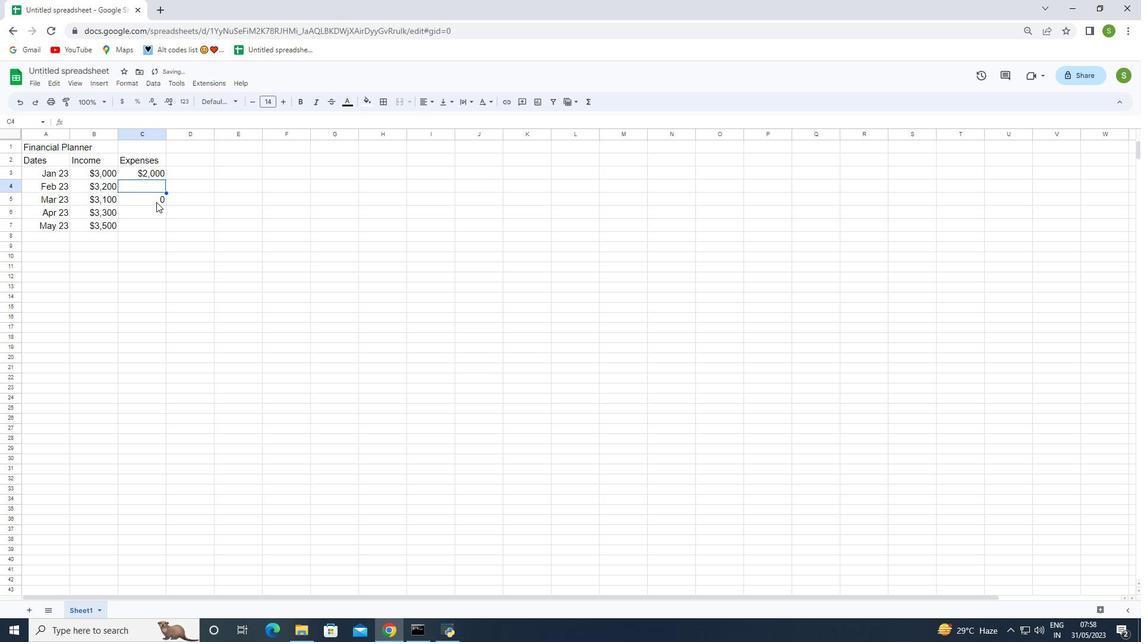 
Action: Key pressed <Key.backspace>
Screenshot: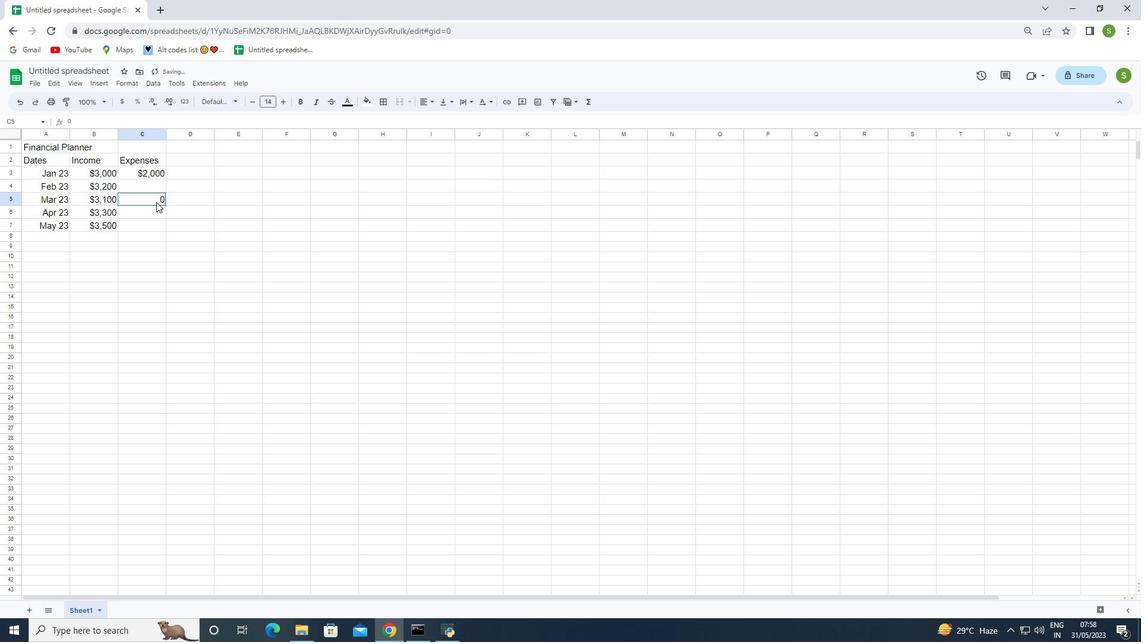 
Action: Mouse moved to (153, 181)
Screenshot: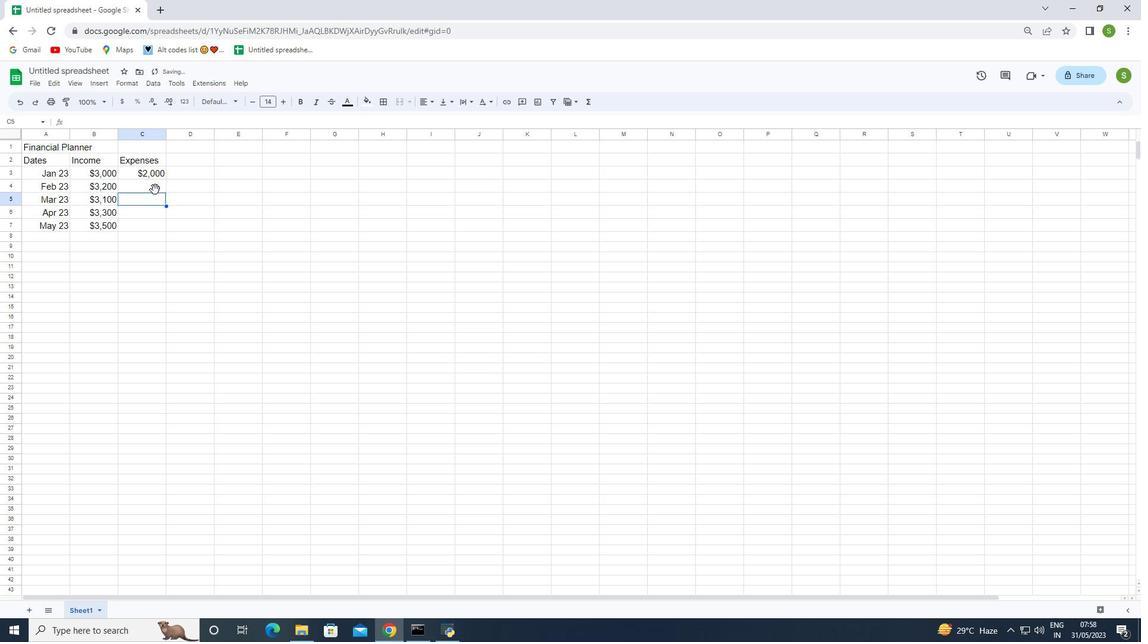 
Action: Mouse pressed left at (153, 181)
Screenshot: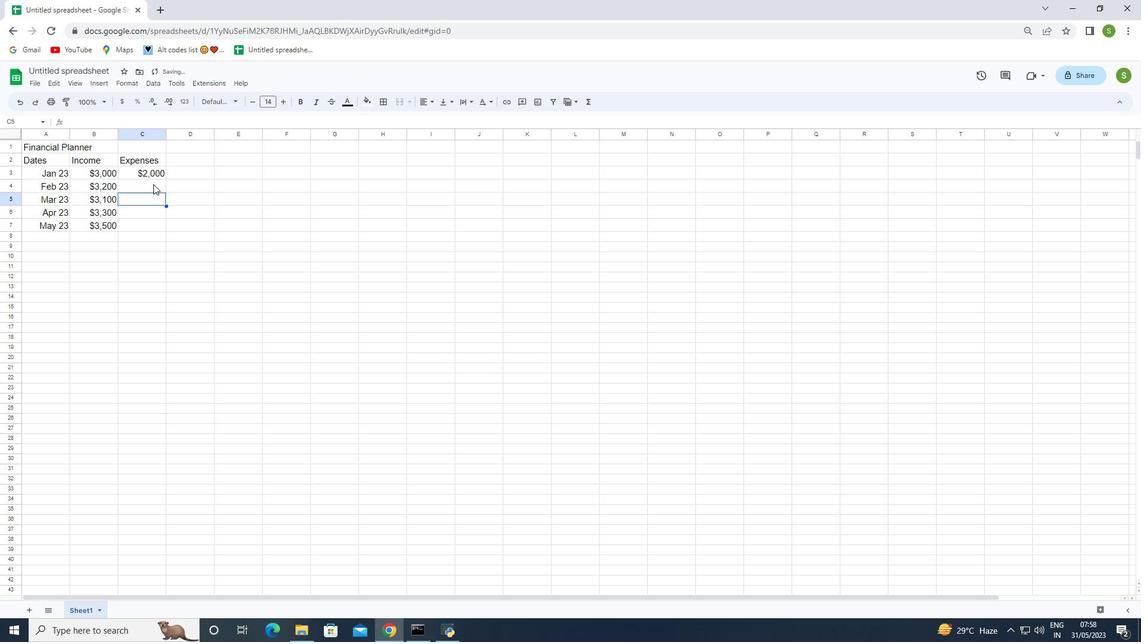 
Action: Mouse moved to (151, 183)
Screenshot: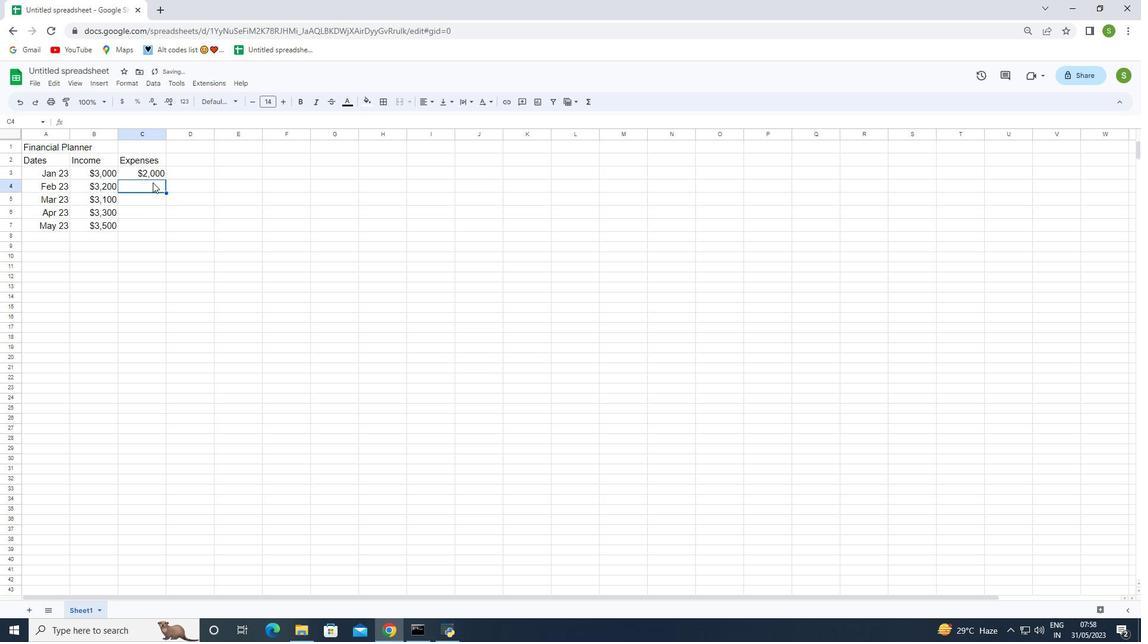 
Action: Key pressed <Key.shift><Key.shift><Key.shift>$2300<Key.enter><Key.shift><Key.shift><Key.shift><Key.shift><Key.shift><Key.shift>$2200<Key.enter><Key.shift>$2500<Key.enter><Key.shift><Key.shift>$2800<Key.enter>
Screenshot: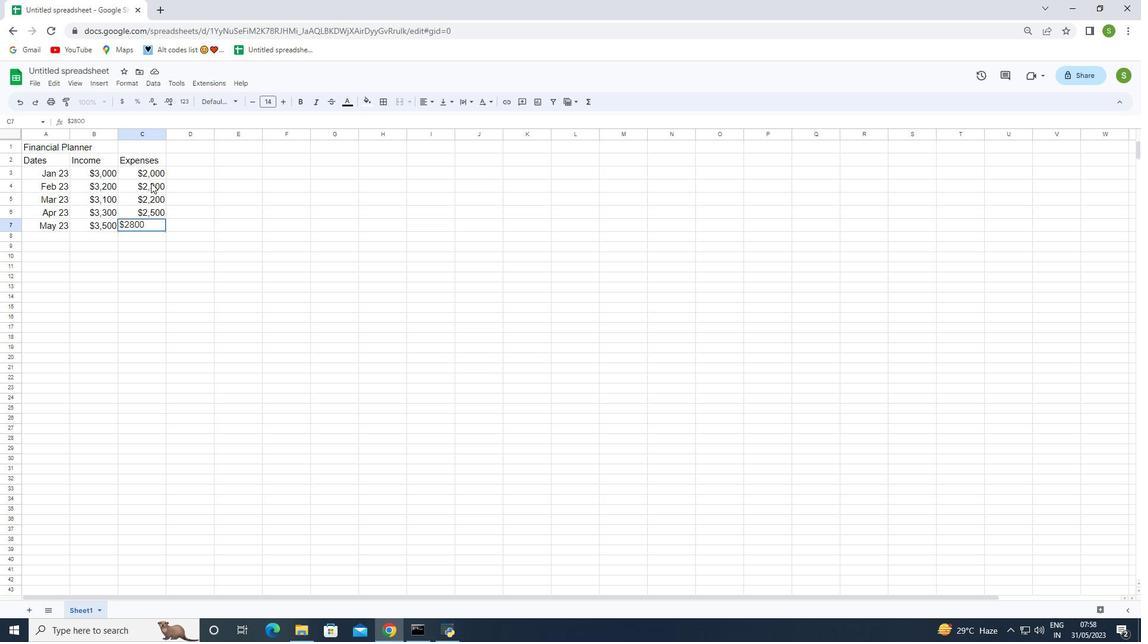 
Action: Mouse moved to (186, 155)
Screenshot: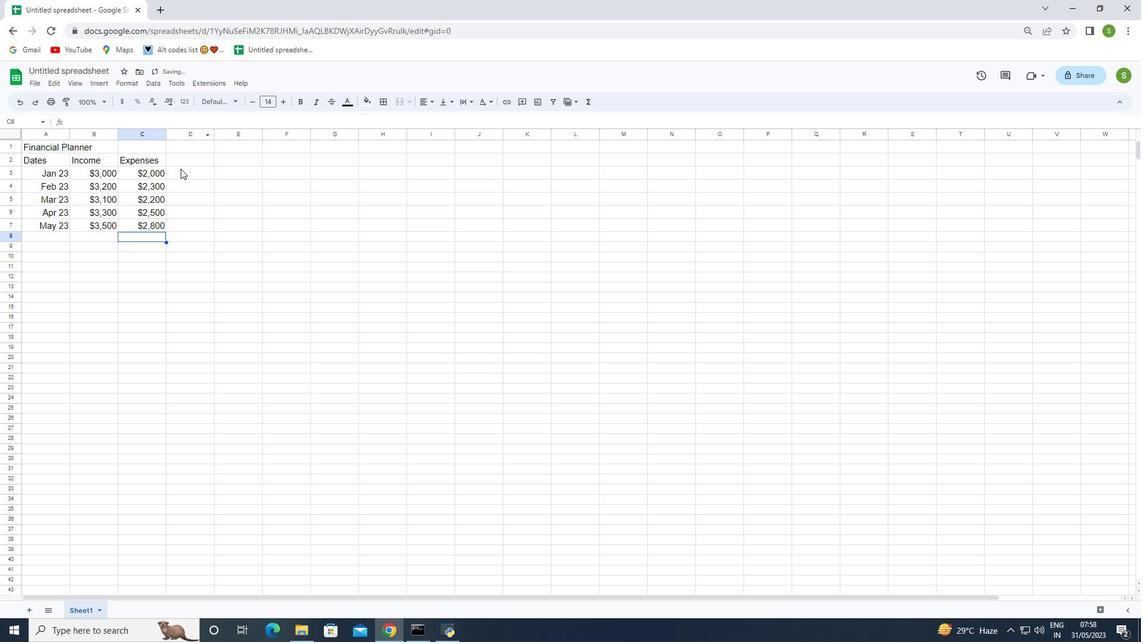
Action: Mouse pressed left at (186, 155)
Screenshot: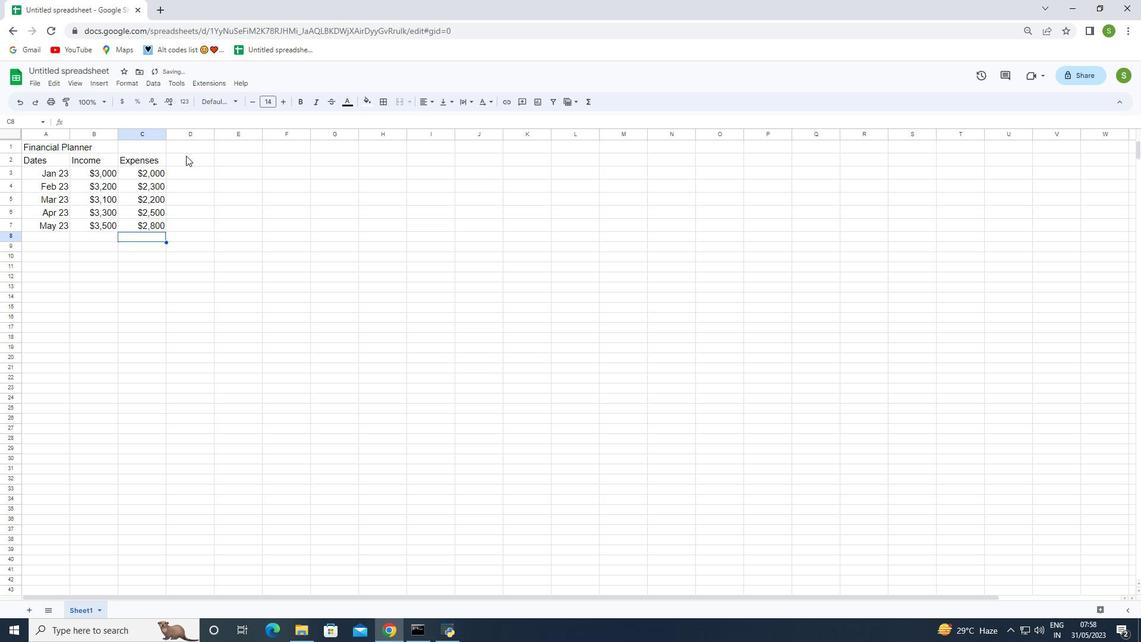 
Action: Mouse moved to (185, 156)
Screenshot: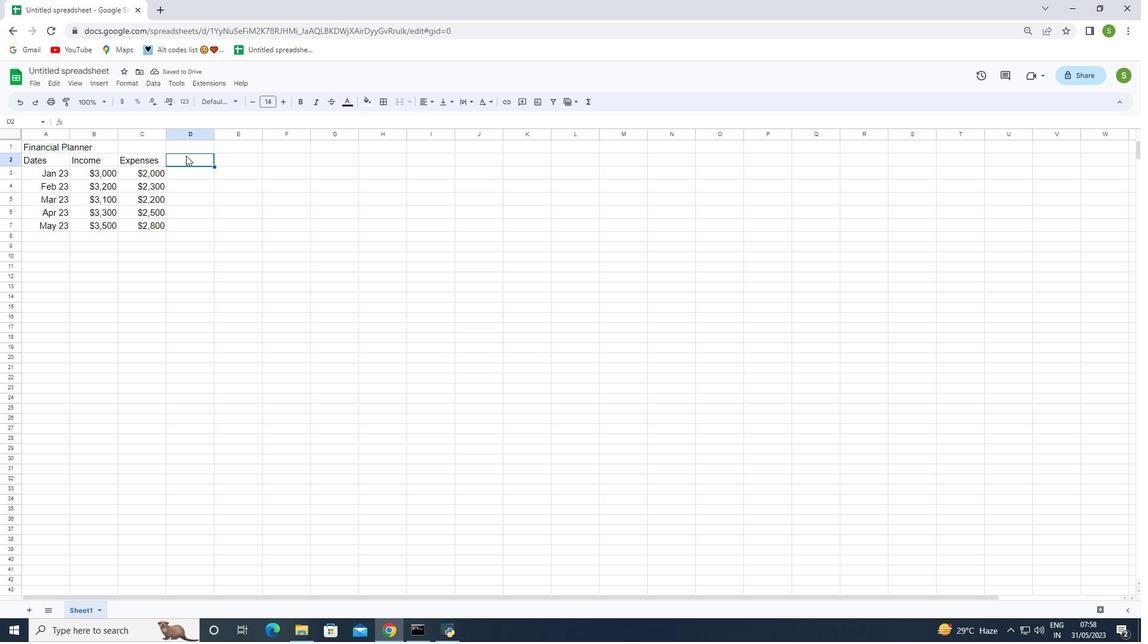 
Action: Key pressed <Key.shift>Savings<Key.enter><Key.shift>$500<Key.enter><Key.shift>$600<Key.enter><Key.shift>$500<Key.enter><Key.shift>$700<Key.enter><Key.shift><Key.shift><Key.shift><Key.shift><Key.shift>$700<Key.enter>
Screenshot: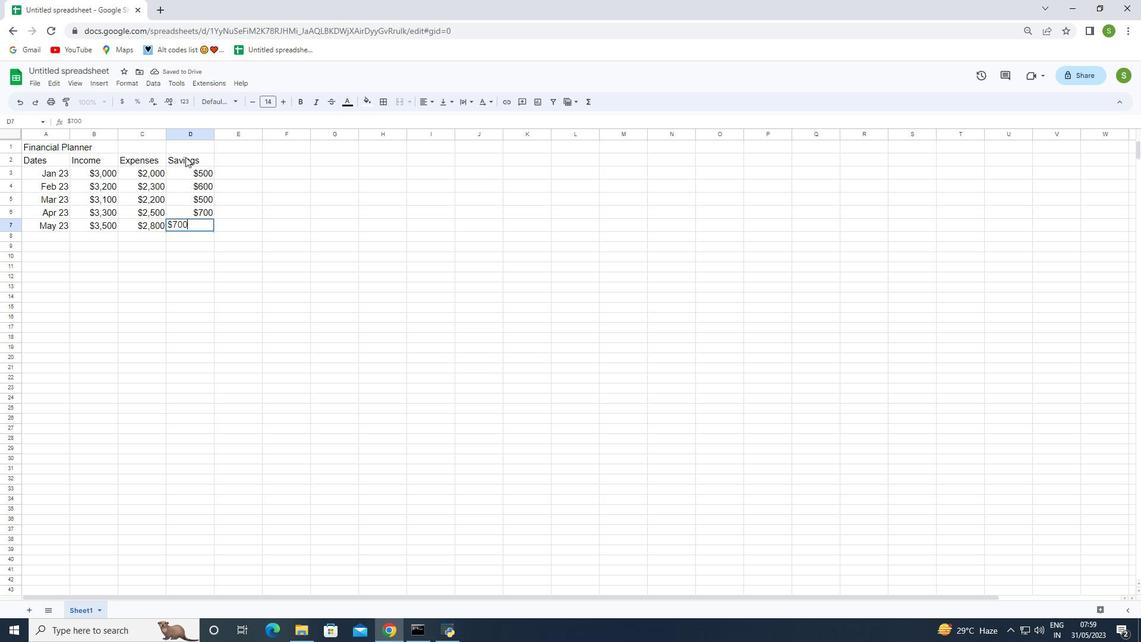 
Action: Mouse moved to (237, 159)
Screenshot: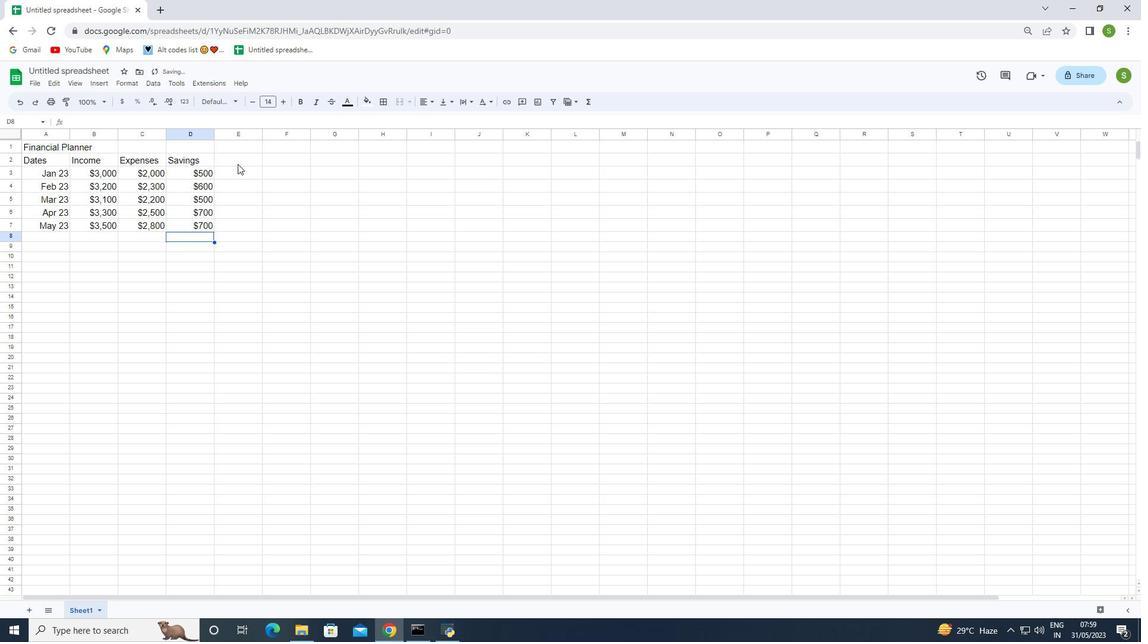 
Action: Mouse pressed left at (237, 159)
Screenshot: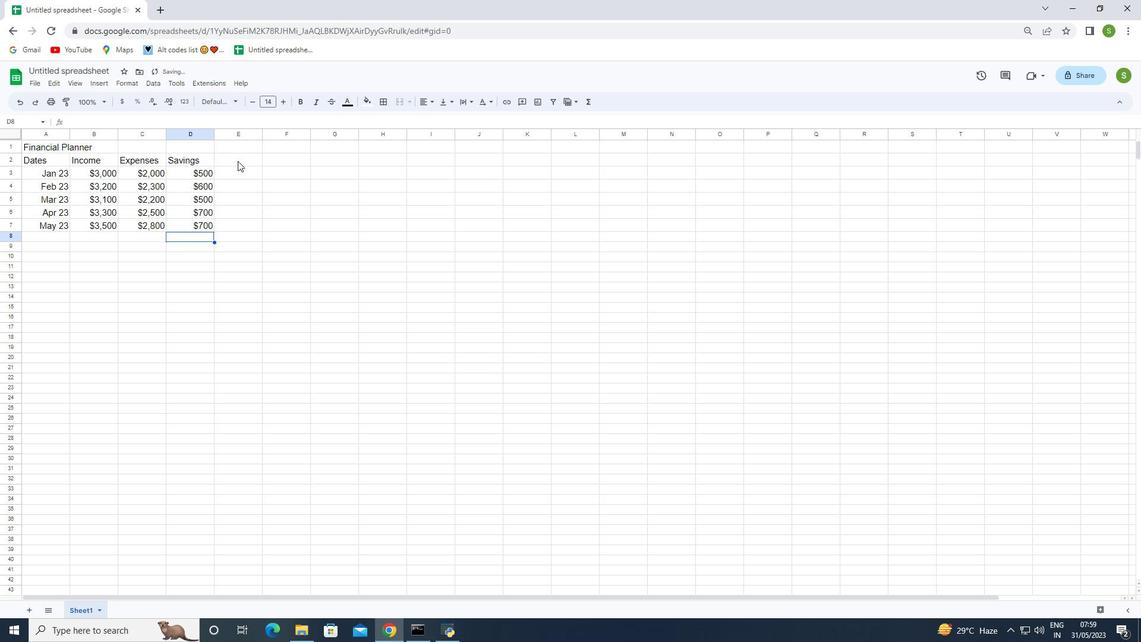 
Action: Key pressed <Key.shift><Key.shift><Key.shift><Key.shift><Key.shift><Key.shift><Key.shift><Key.shift><Key.shift><Key.shift><Key.shift><Key.shift><Key.shift><Key.shift><Key.shift><Key.shift><Key.shift><Key.shift><Key.shift><Key.shift><Key.shift><Key.shift><Key.shift><Key.shift><Key.shift><Key.shift><Key.shift><Key.shift><Key.shift><Key.shift><Key.shift><Key.shift><Key.shift><Key.shift><Key.shift><Key.shift><Key.shift><Key.shift><Key.shift><Key.shift><Key.shift><Key.shift><Key.shift><Key.shift><Key.shift><Key.shift><Key.shift><Key.shift><Key.shift><Key.shift><Key.shift><Key.shift><Key.shift><Key.shift><Key.shift><Key.shift><Key.shift><Key.shift><Key.shift><Key.shift><Key.shift><Key.shift><Key.shift><Key.shift><Key.shift><Key.shift><Key.shift><Key.shift><Key.shift><Key.shift><Key.shift><Key.shift><Key.shift><Key.shift><Key.shift><Key.shift><Key.shift><Key.shift>Investment
Screenshot: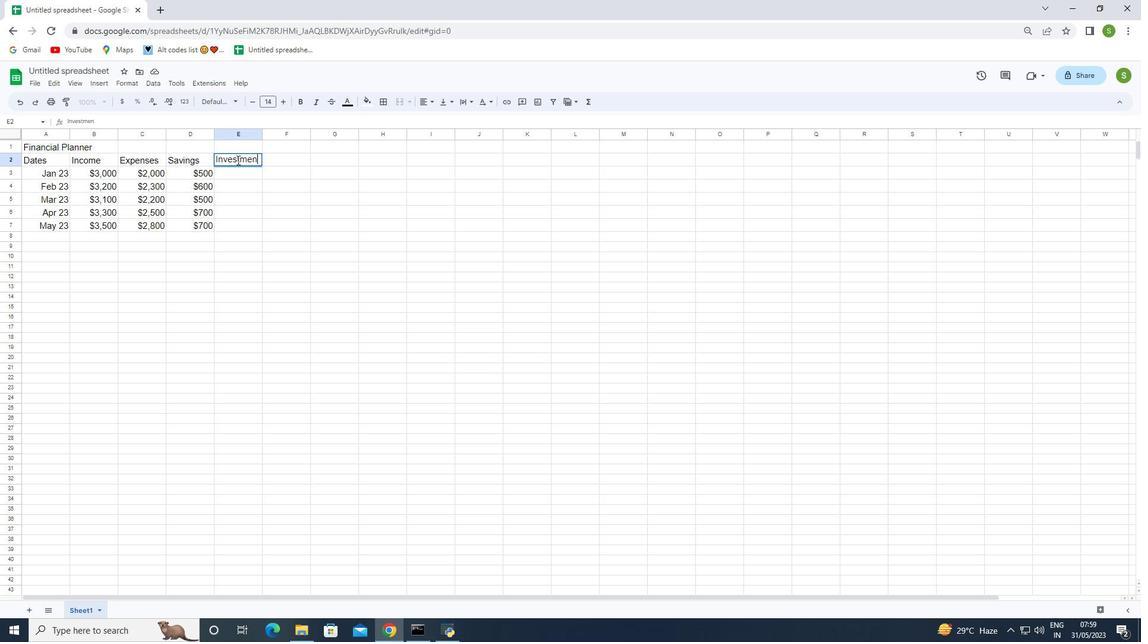 
Action: Mouse moved to (309, 239)
Screenshot: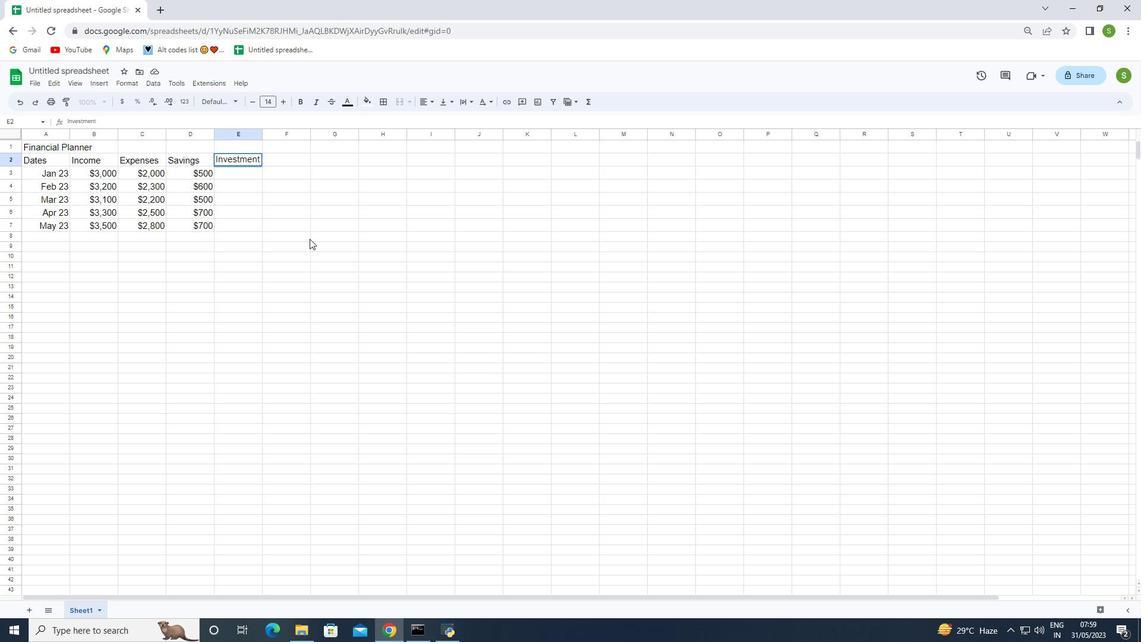 
Action: Mouse pressed left at (309, 239)
Screenshot: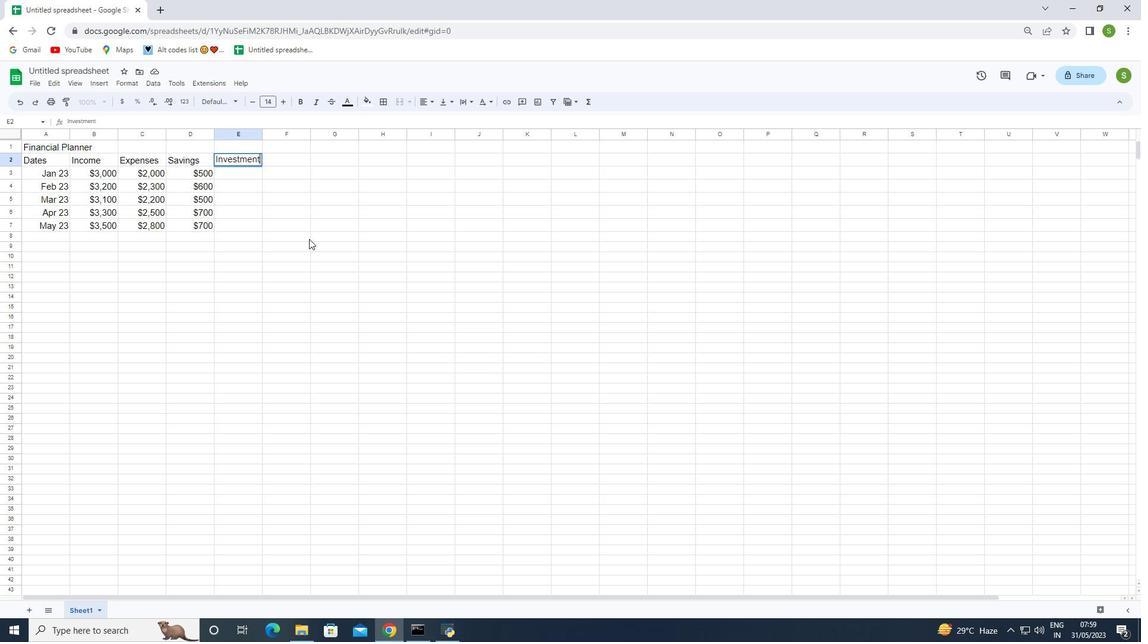 
Action: Mouse moved to (252, 174)
Screenshot: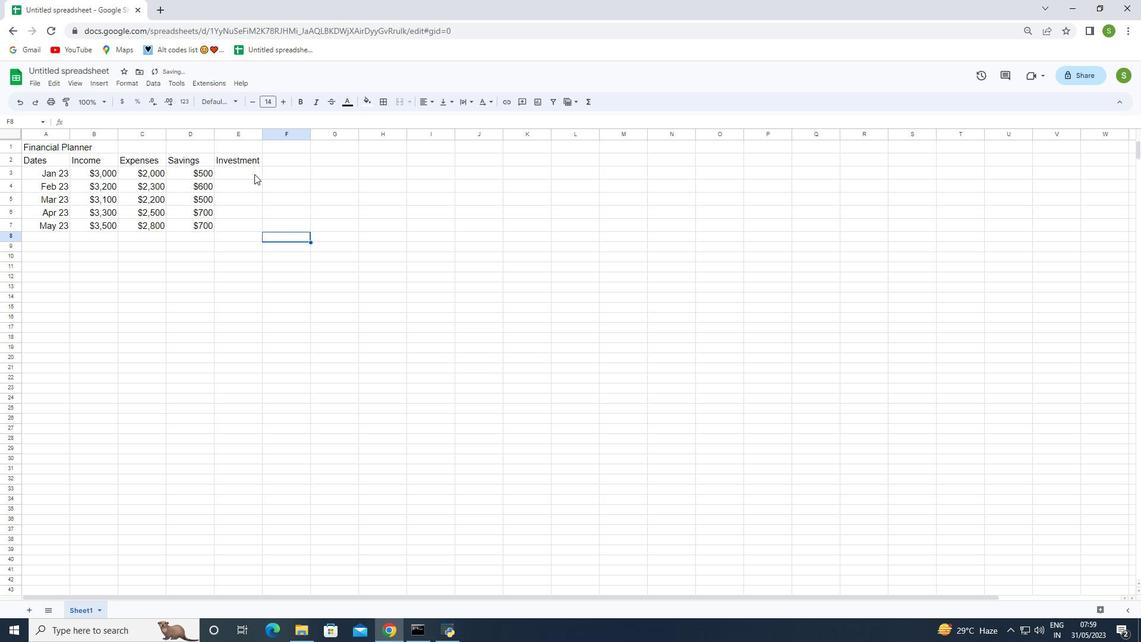 
Action: Mouse pressed left at (252, 174)
Screenshot: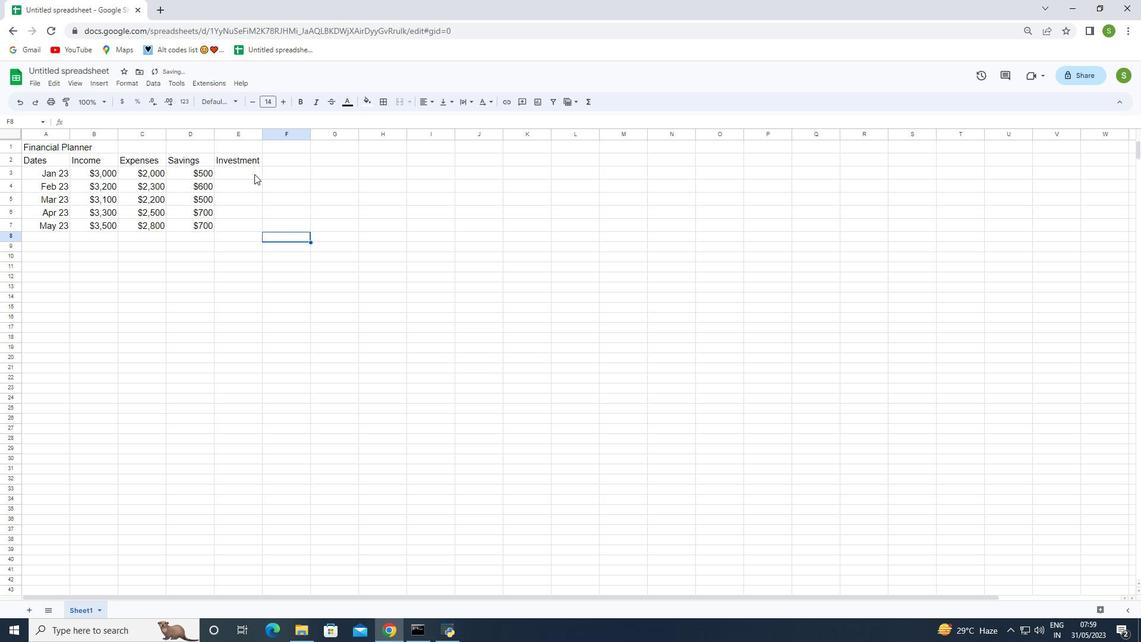 
Action: Key pressed <Key.shift><Key.shift><Key.shift><Key.shift><Key.shift><Key.shift><Key.shift><Key.shift><Key.shift><Key.shift><Key.shift><Key.shift><Key.shift><Key.shift><Key.shift><Key.shift><Key.shift><Key.shift><Key.shift><Key.shift><Key.shift>$500<Key.enter><Key.shift>$700<Key.enter><Key.shift>$800<Key.enter><Key.shift><Key.shift><Key.shift><Key.shift><Key.shift>$900<Key.enter><Key.shift><Key.shift><Key.shift><Key.shift><Key.shift><Key.shift><Key.shift><Key.shift><Key.shift>$1000<Key.enter>
Screenshot: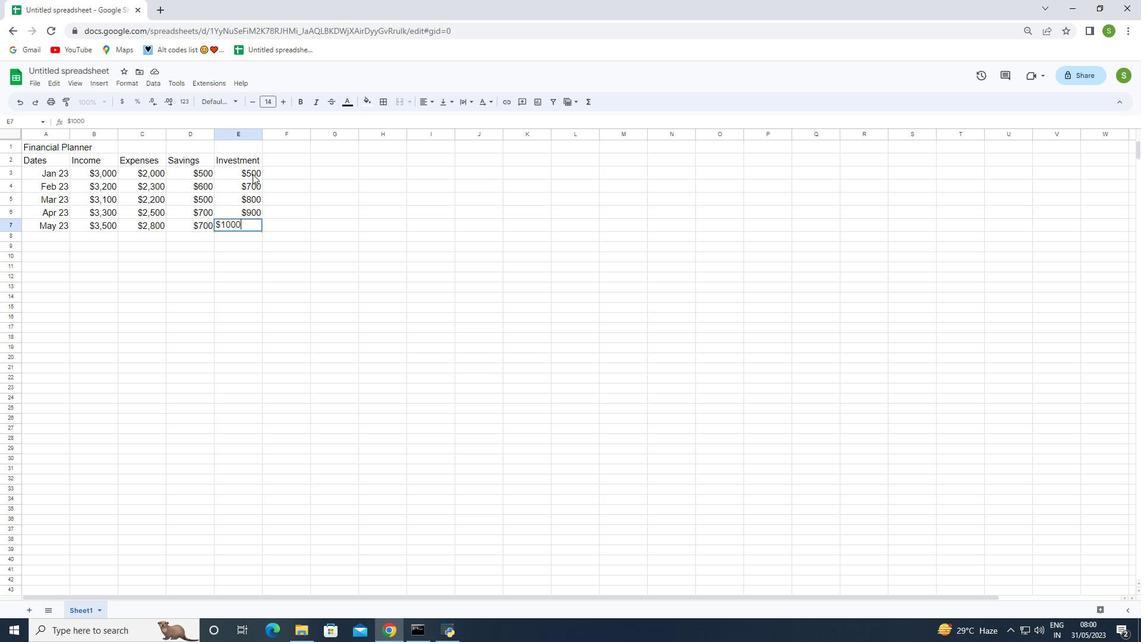 
Action: Mouse moved to (279, 162)
Screenshot: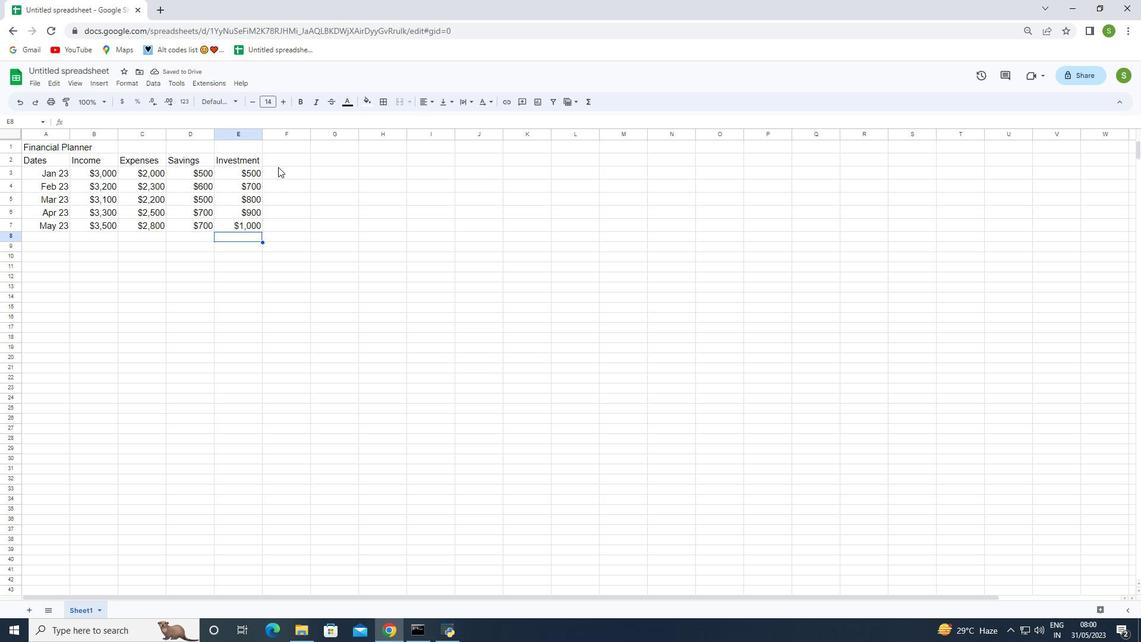 
Action: Mouse pressed left at (279, 162)
Screenshot: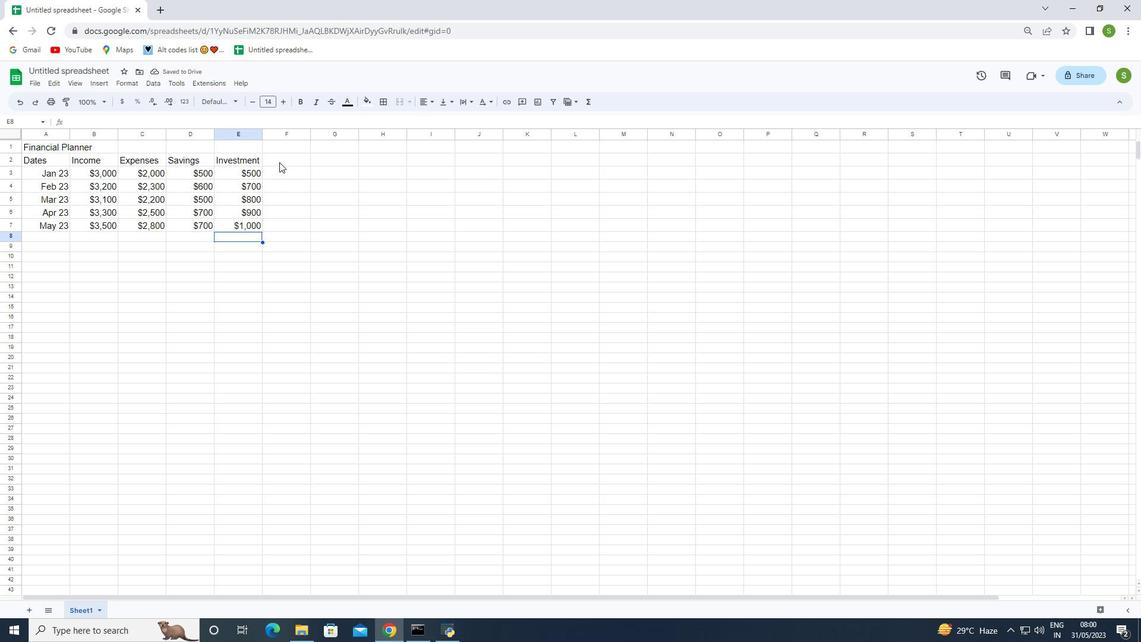 
Action: Key pressed <Key.shift>Saving
Screenshot: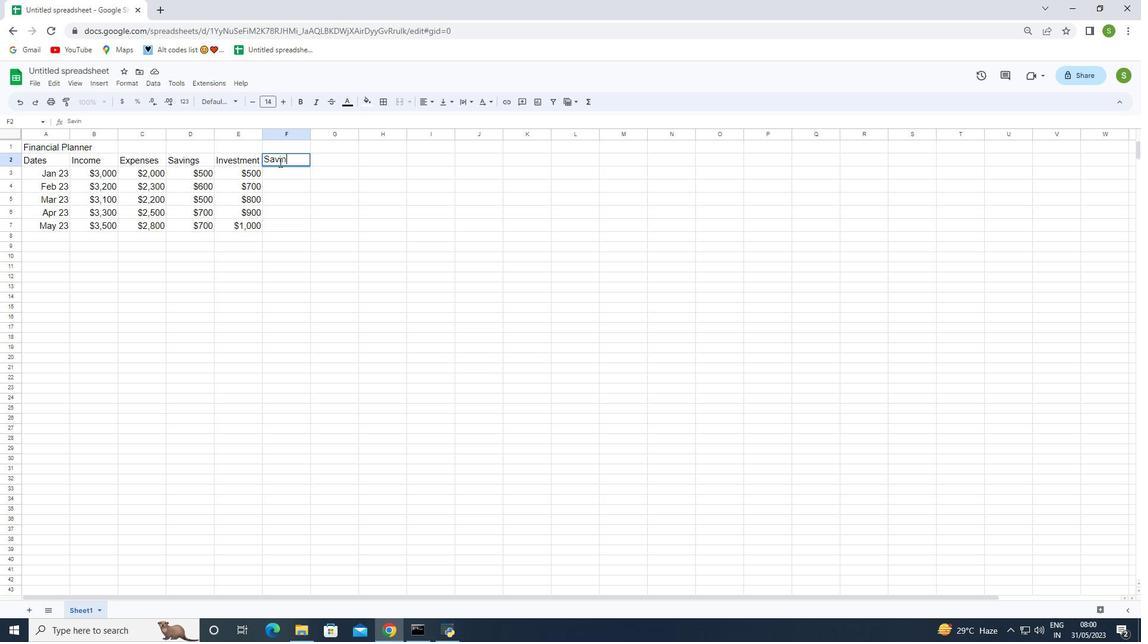 
Action: Mouse moved to (278, 175)
Screenshot: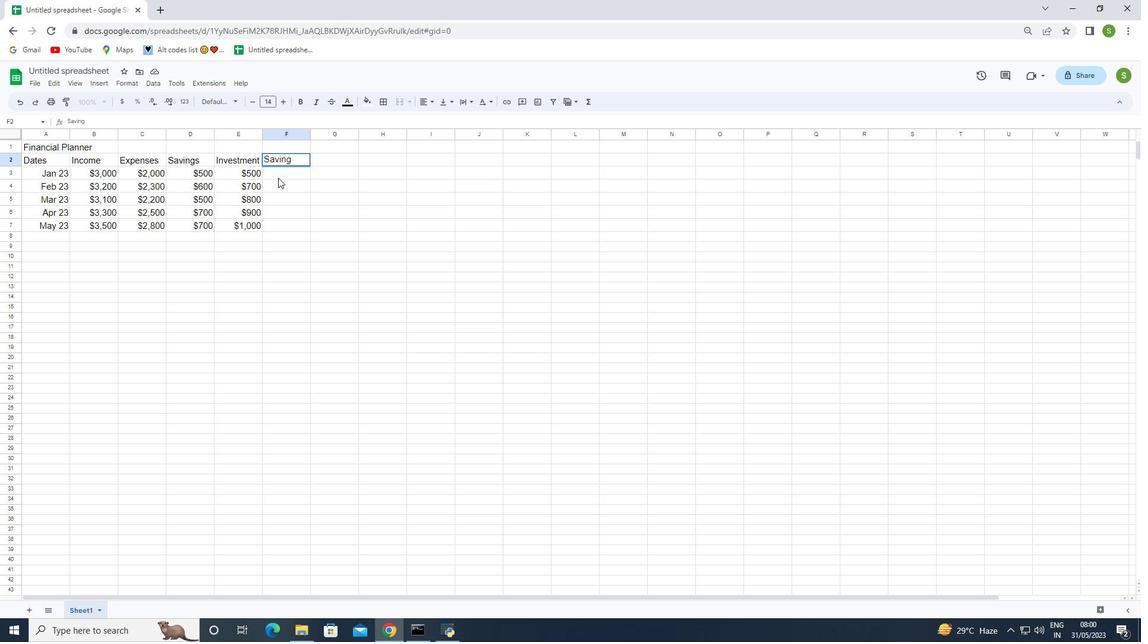 
Action: Mouse pressed left at (278, 175)
Screenshot: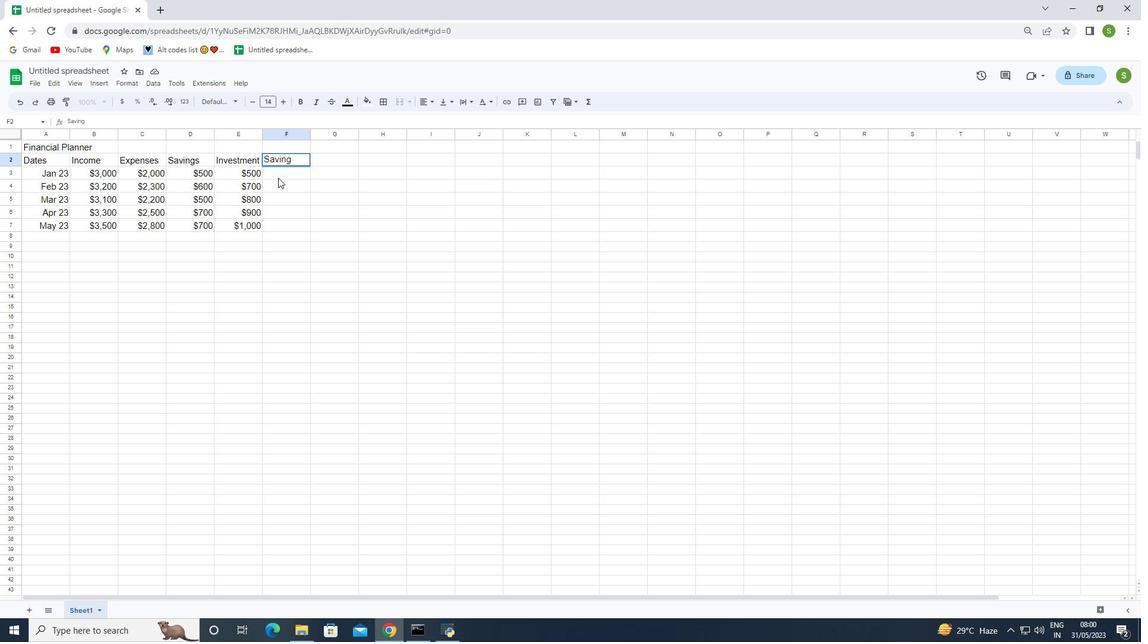 
Action: Key pressed <Key.shift>
Screenshot: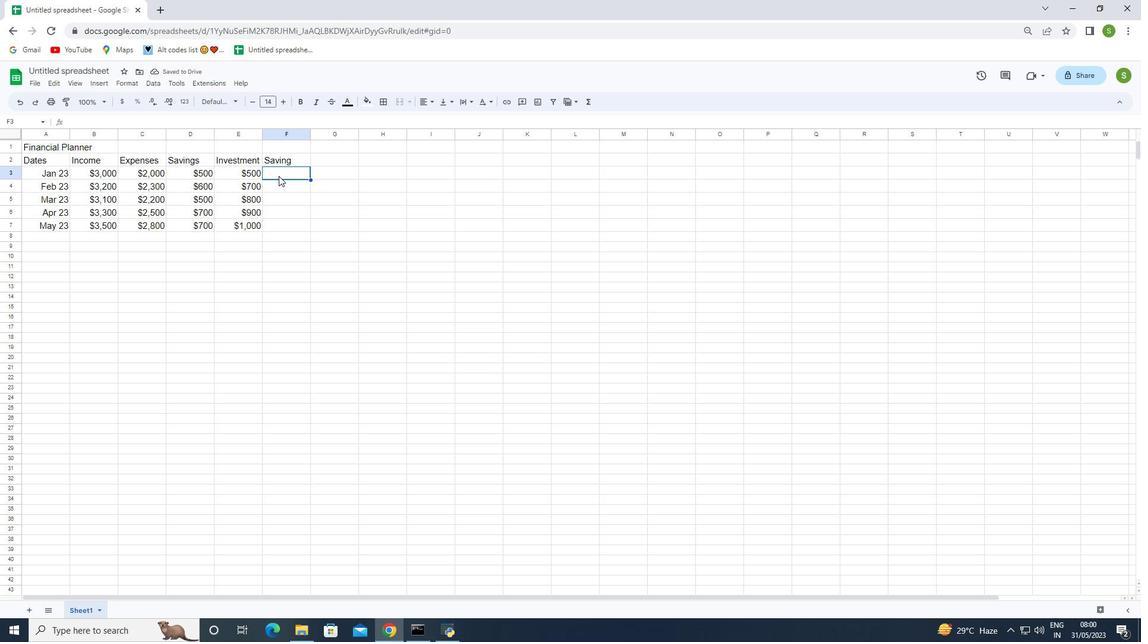 
Action: Mouse moved to (278, 175)
Screenshot: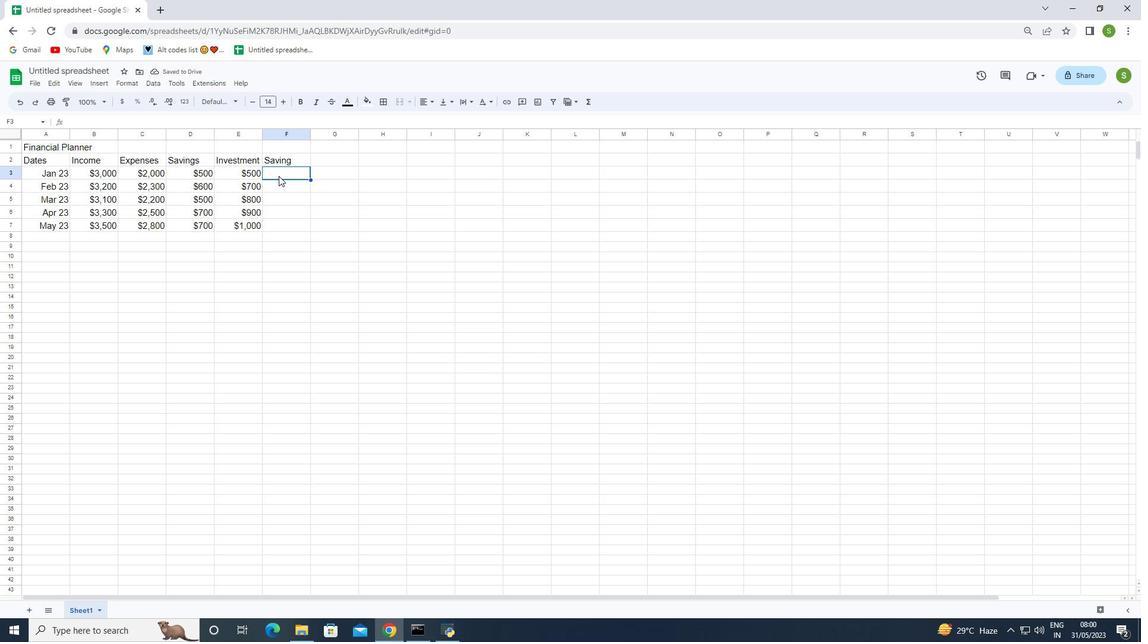 
Action: Key pressed <Key.shift><Key.shift>$1000
Screenshot: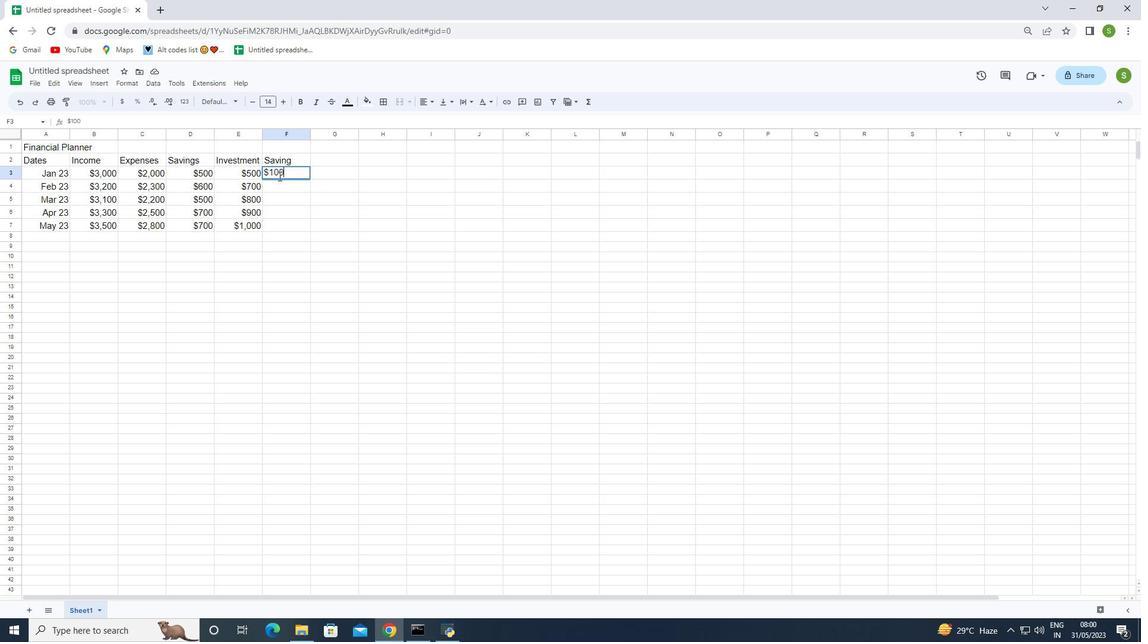 
Action: Mouse moved to (288, 190)
Screenshot: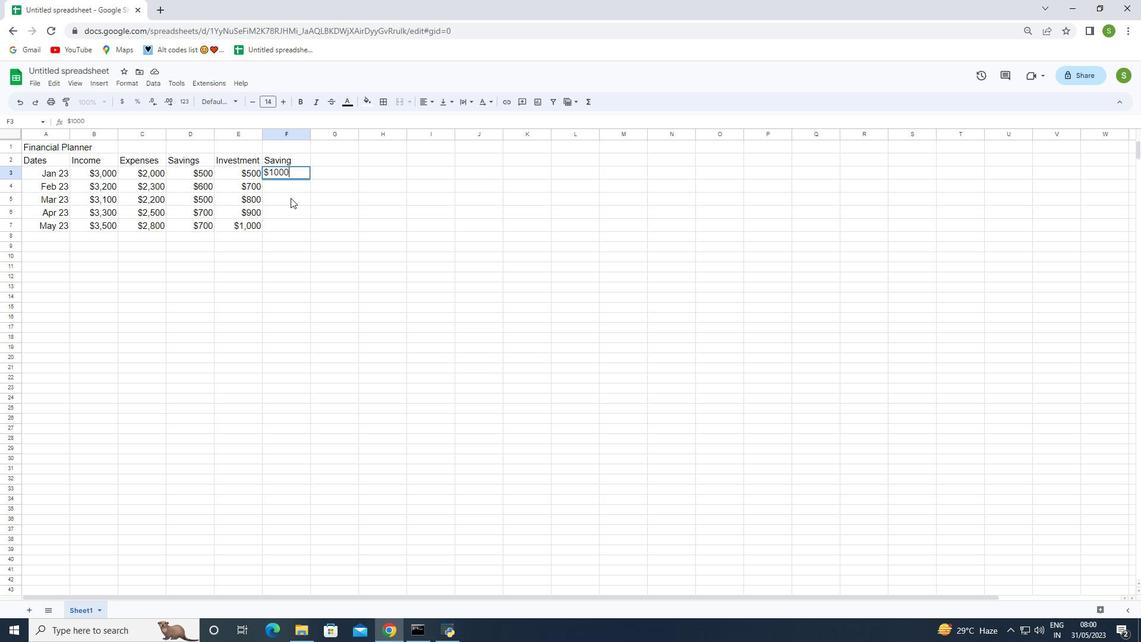 
Action: Mouse pressed left at (288, 190)
Screenshot: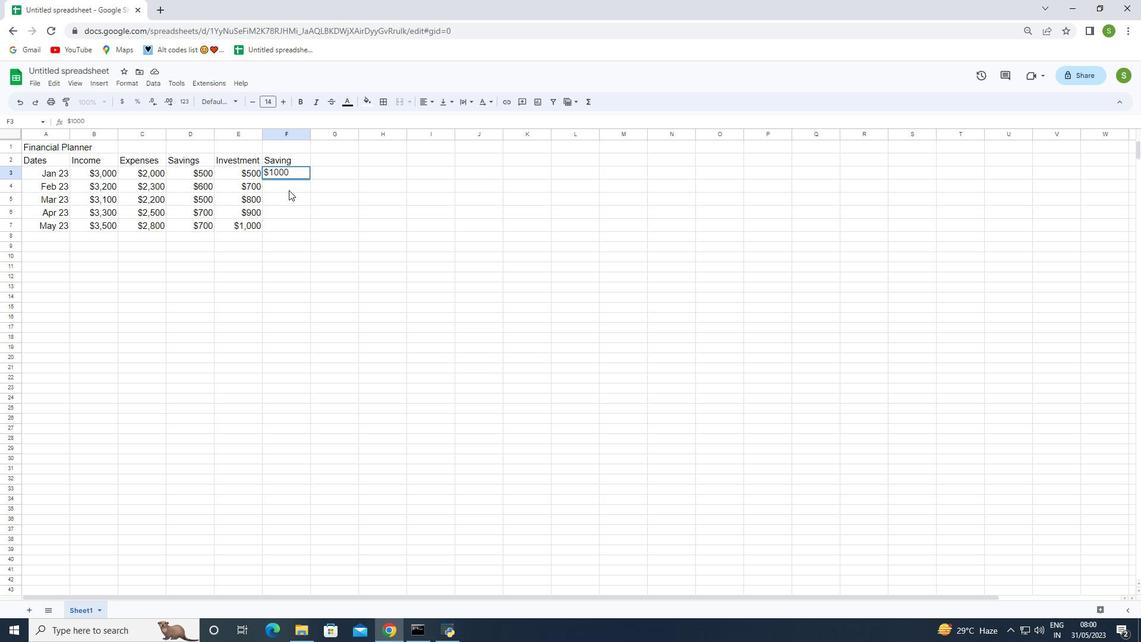 
Action: Mouse moved to (287, 190)
Screenshot: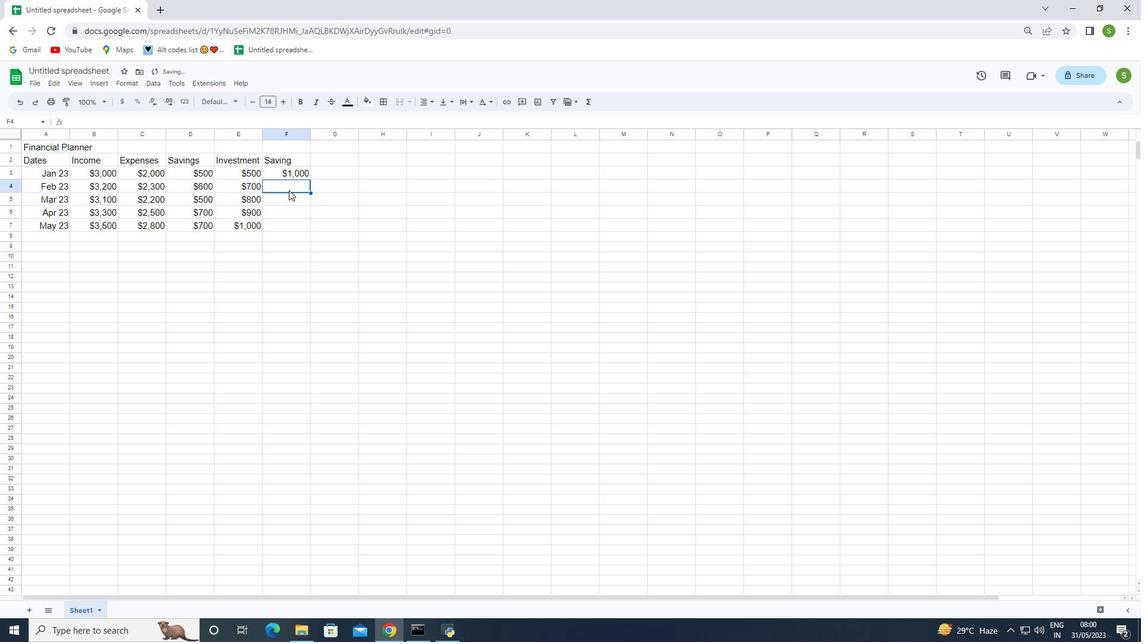 
Action: Key pressed <Key.shift>$1200
Screenshot: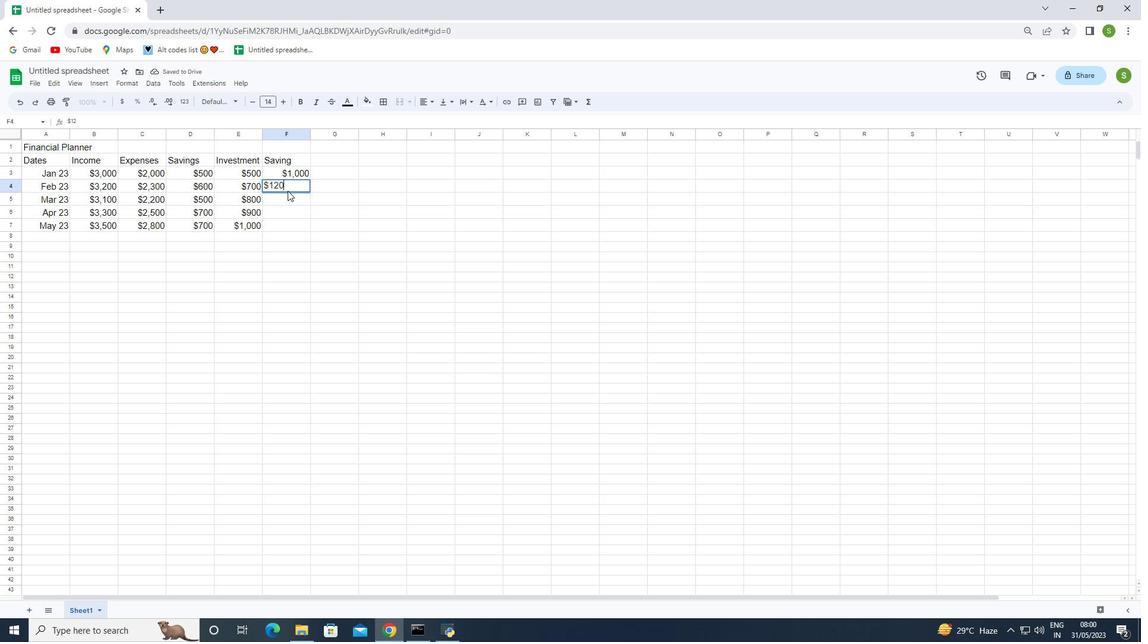 
Action: Mouse moved to (277, 200)
Screenshot: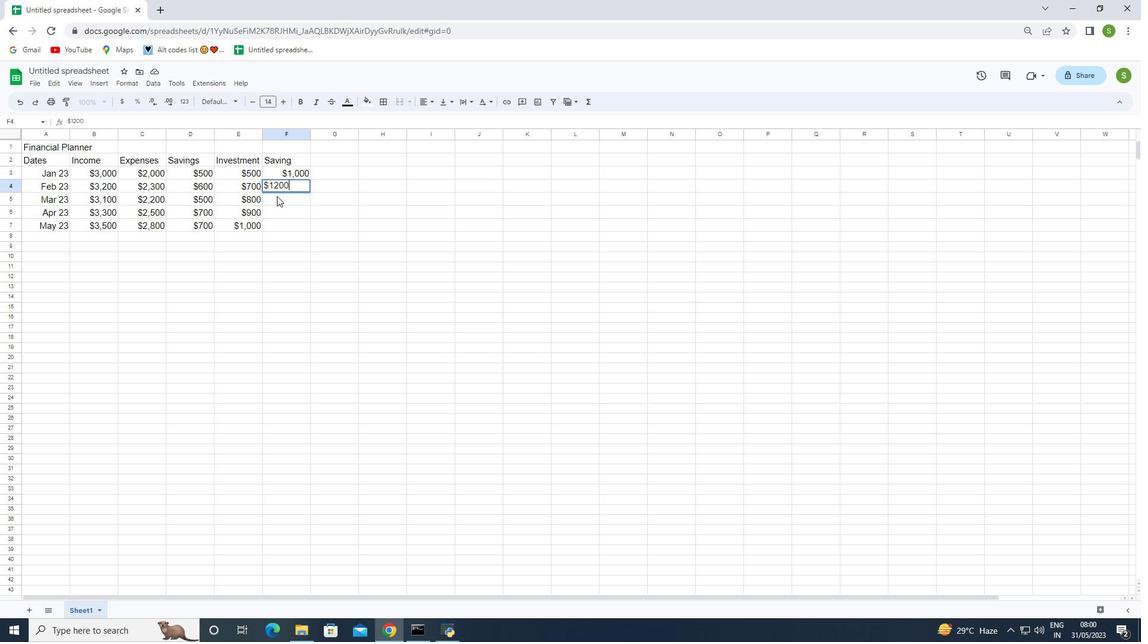 
Action: Mouse pressed left at (277, 200)
Screenshot: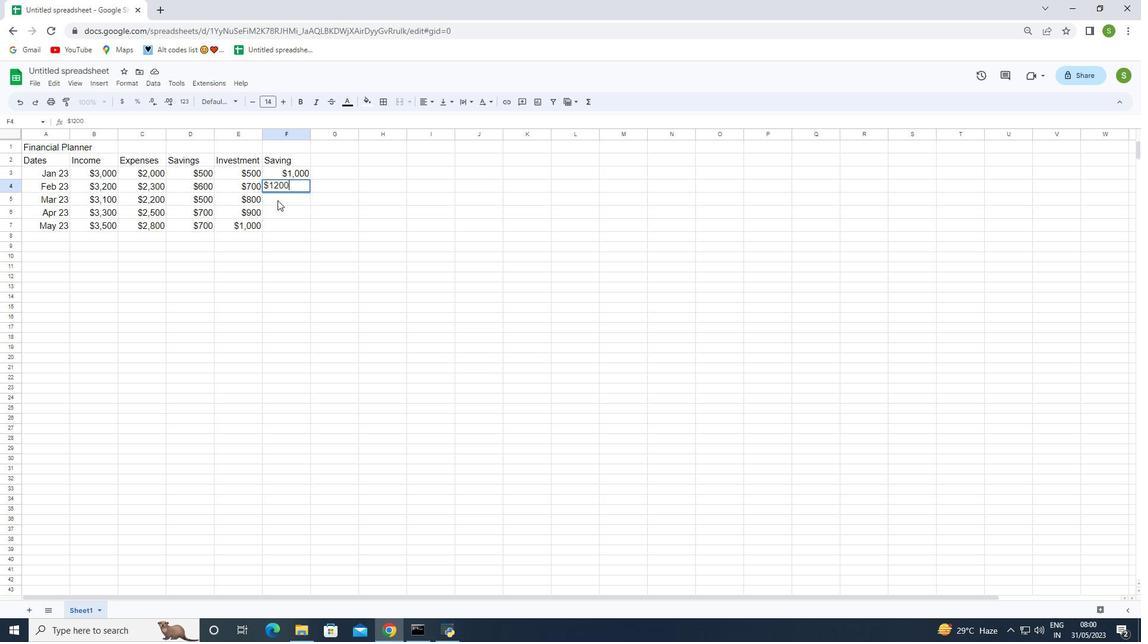 
Action: Key pressed <Key.shift>$900
Screenshot: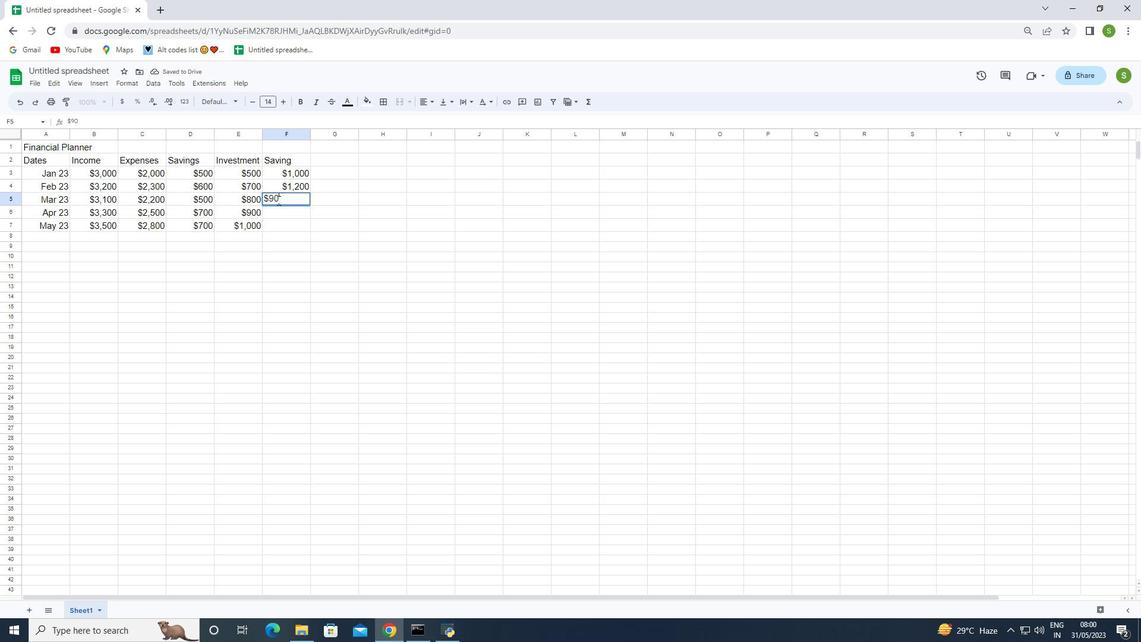 
Action: Mouse moved to (296, 217)
Screenshot: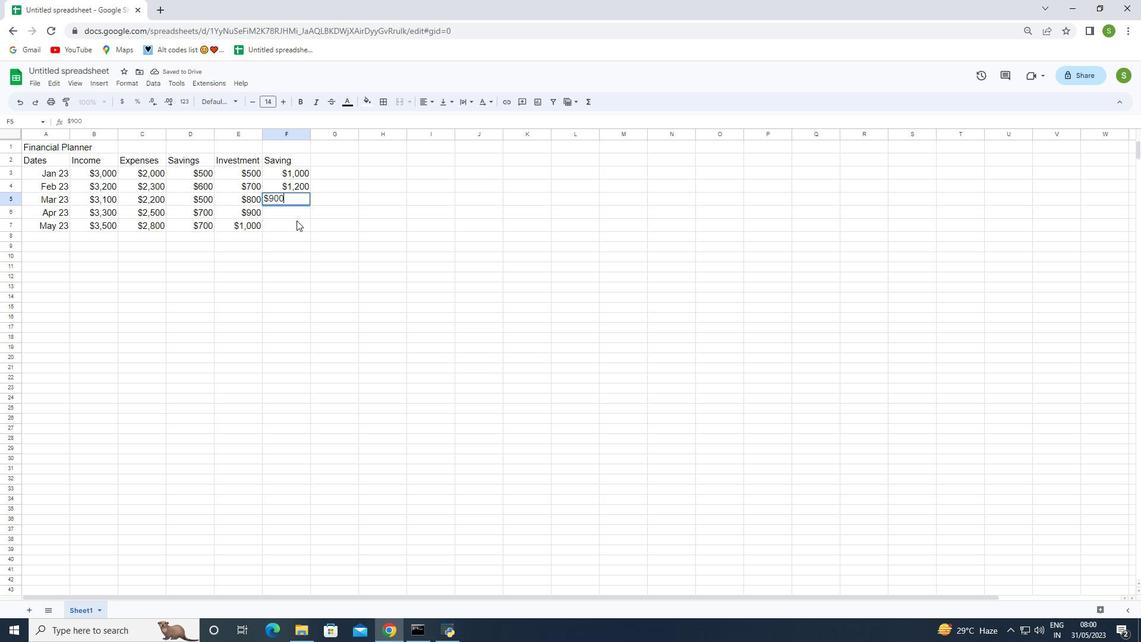 
Action: Mouse pressed left at (296, 217)
Screenshot: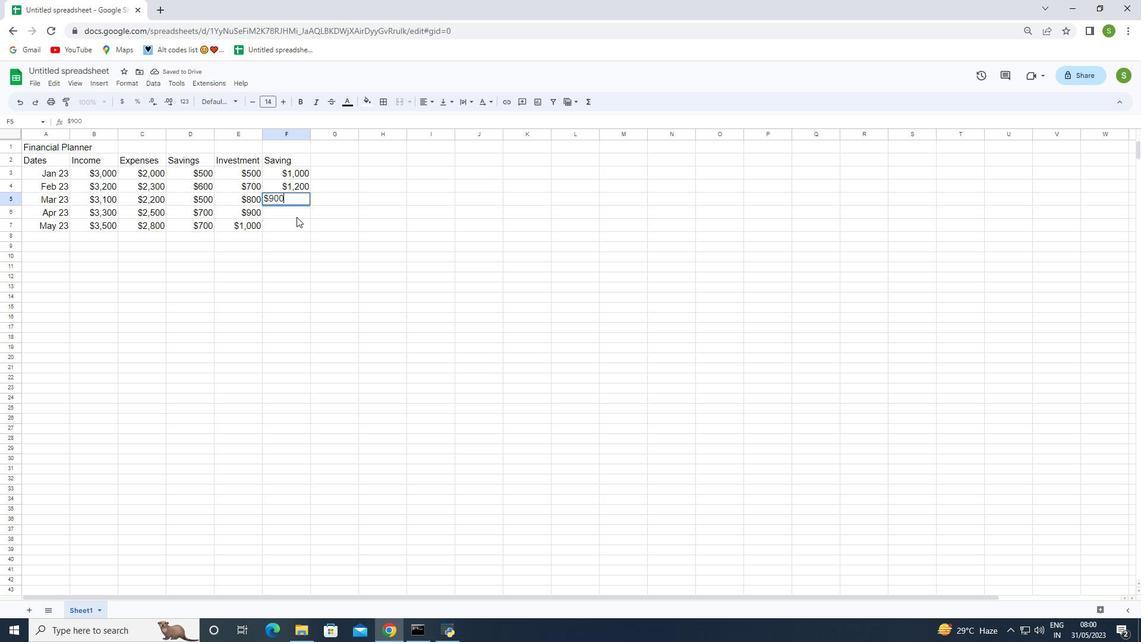 
Action: Key pressed <Key.shift>$800<Key.enter><Key.shift><Key.shift><Key.shift>$700<Key.enter>
Screenshot: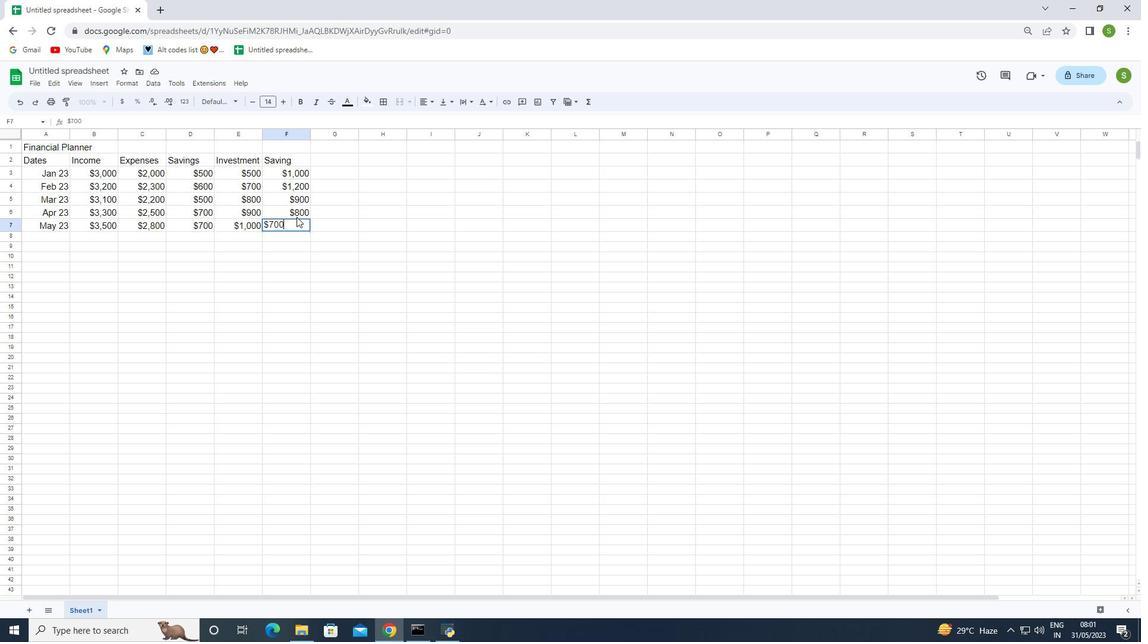 
Action: Mouse moved to (38, 82)
Screenshot: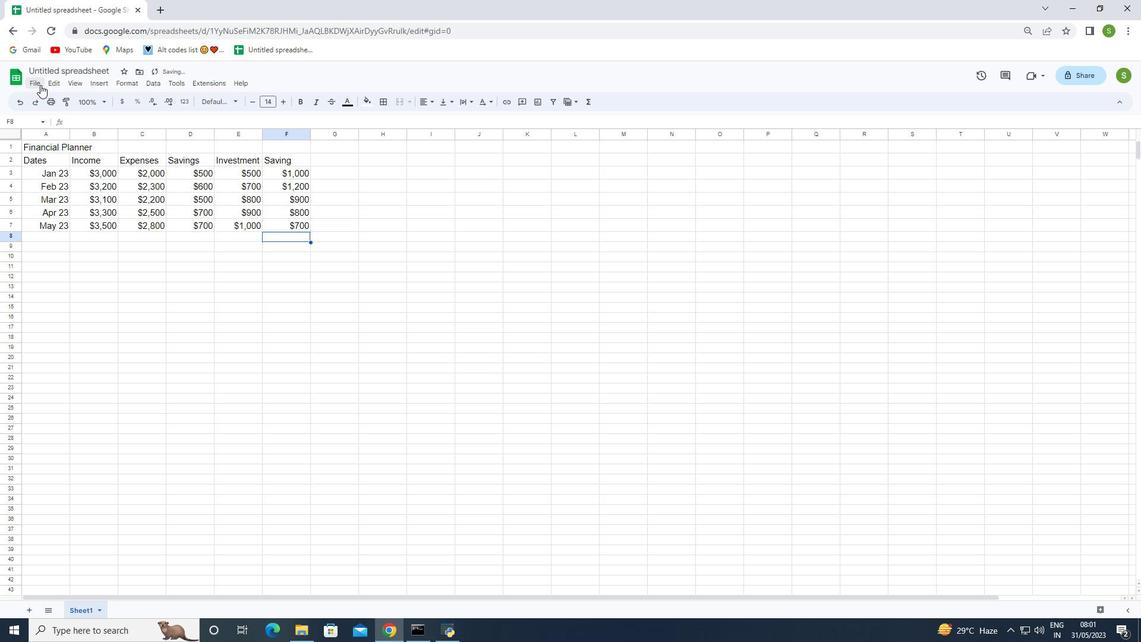 
Action: Mouse pressed left at (38, 82)
Screenshot: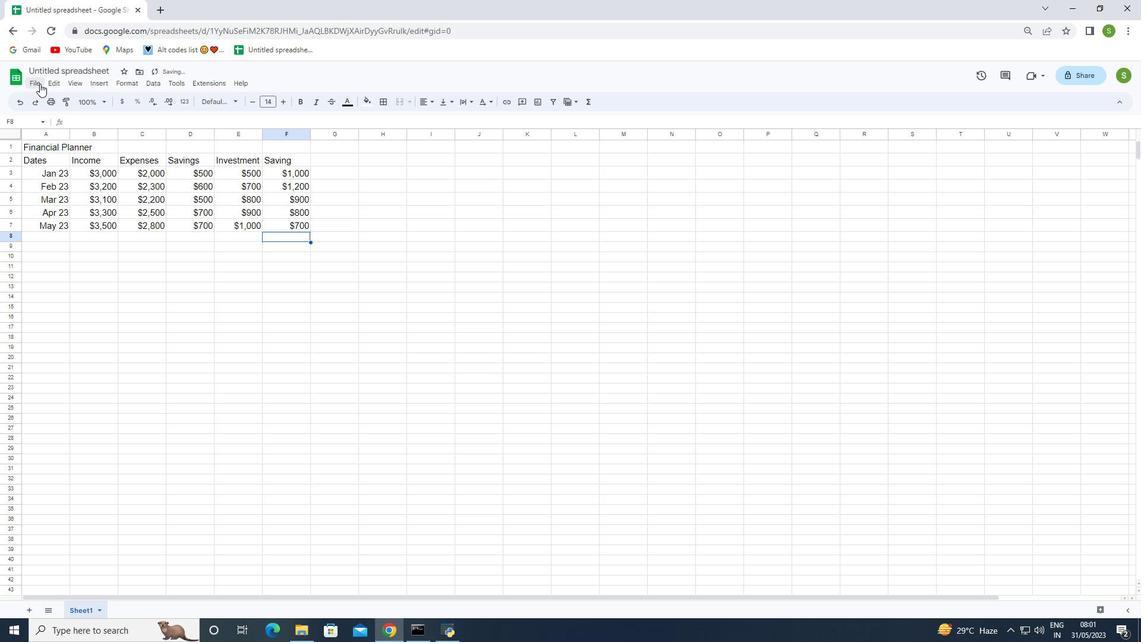 
Action: Mouse moved to (48, 222)
Screenshot: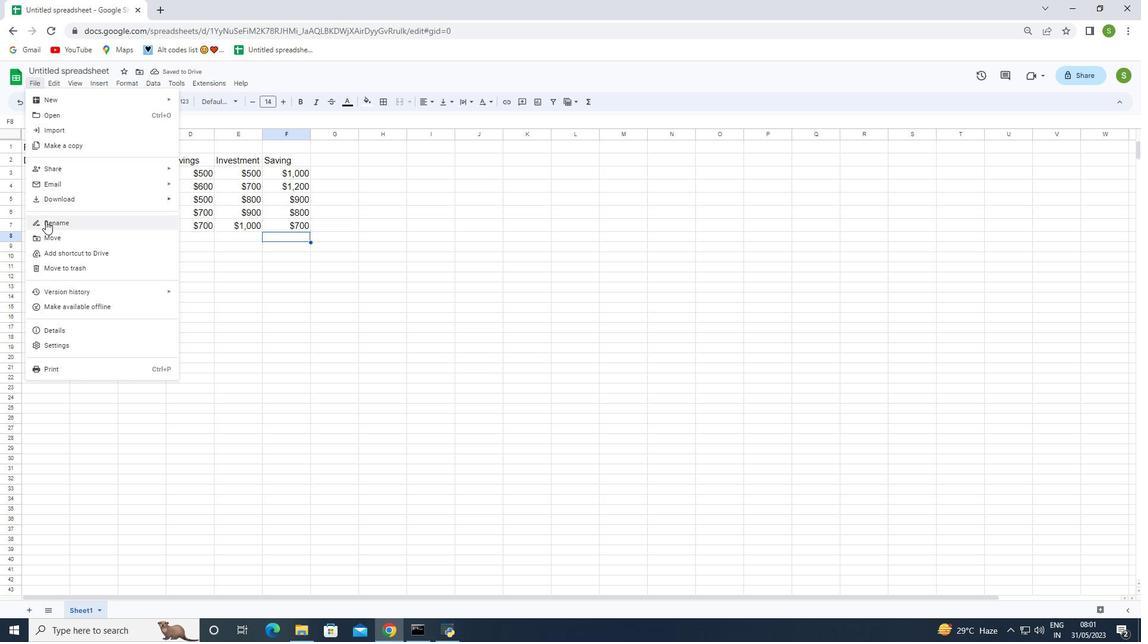 
Action: Mouse pressed left at (48, 222)
Screenshot: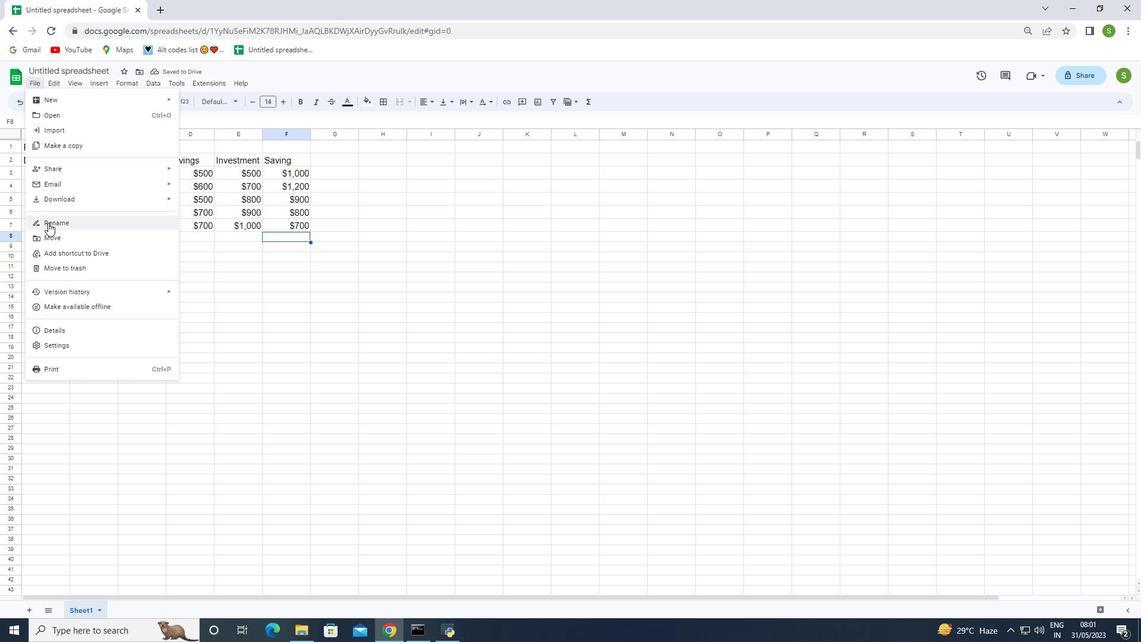 
Action: Key pressed <Key.backspace><Key.shift>Budget<Key.shift>Plan<Key.space>logbookbook<Key.enter>
Screenshot: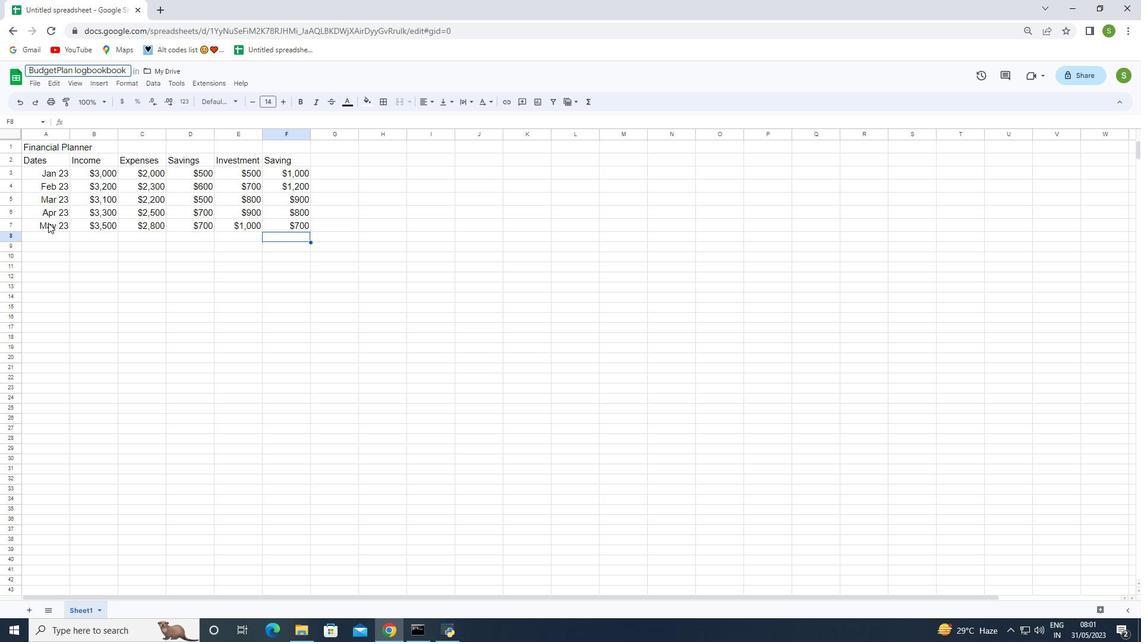 
Action: Mouse moved to (234, 328)
Screenshot: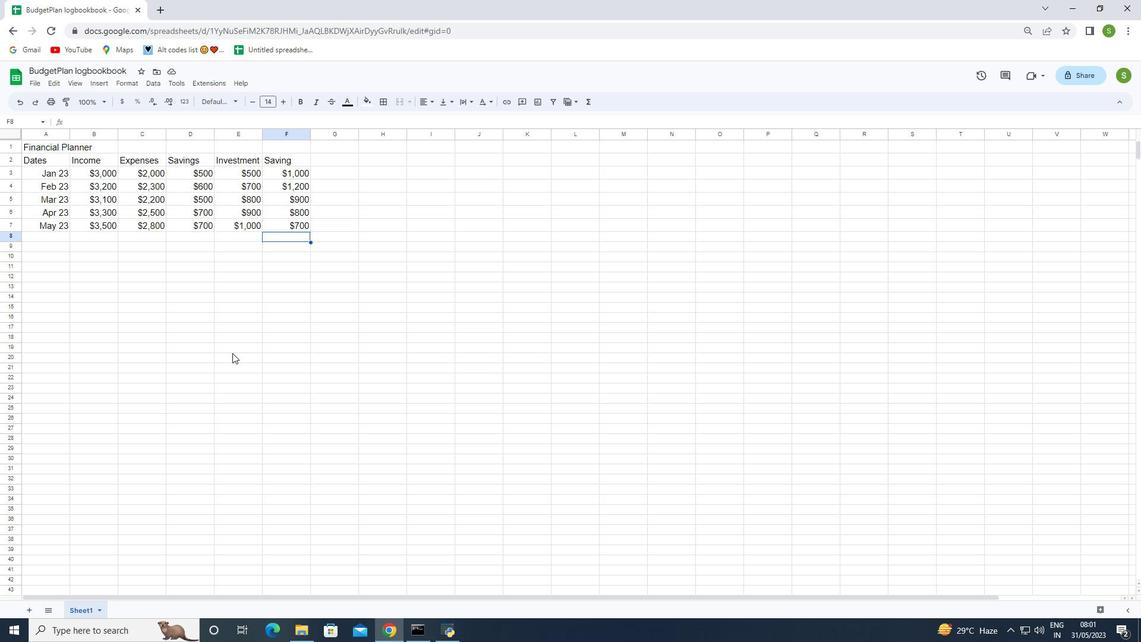 
Action: Mouse pressed left at (234, 328)
Screenshot: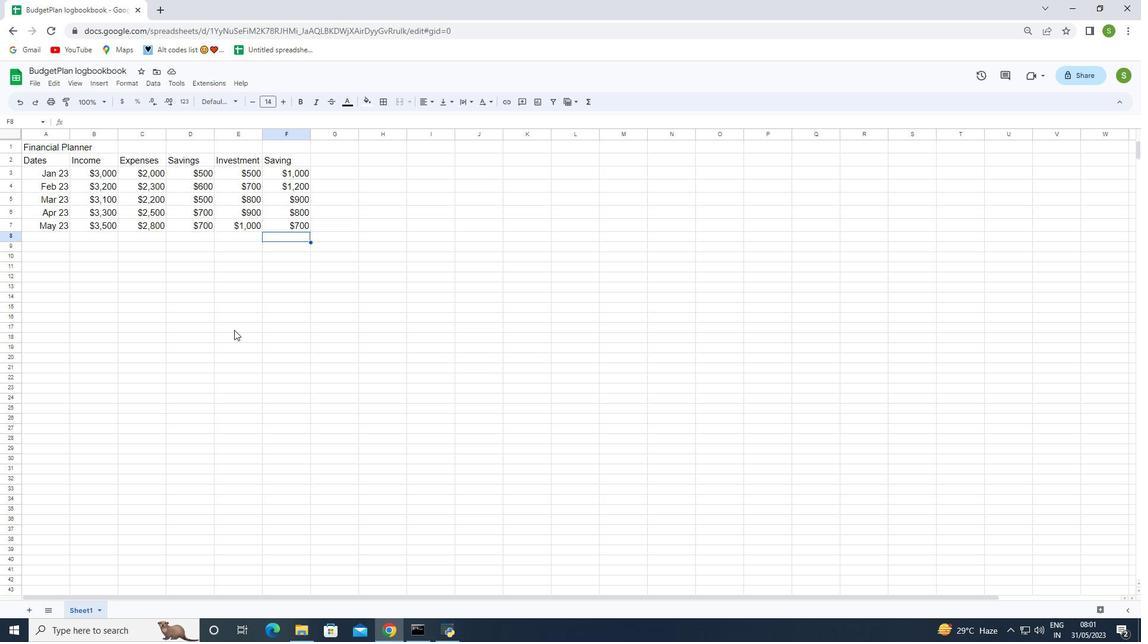 
